 Task: Create a due date automation trigger when advanced on, on the monday of the week a card is due add dates due in in more than 1 days at 11:00 AM.
Action: Mouse moved to (1308, 110)
Screenshot: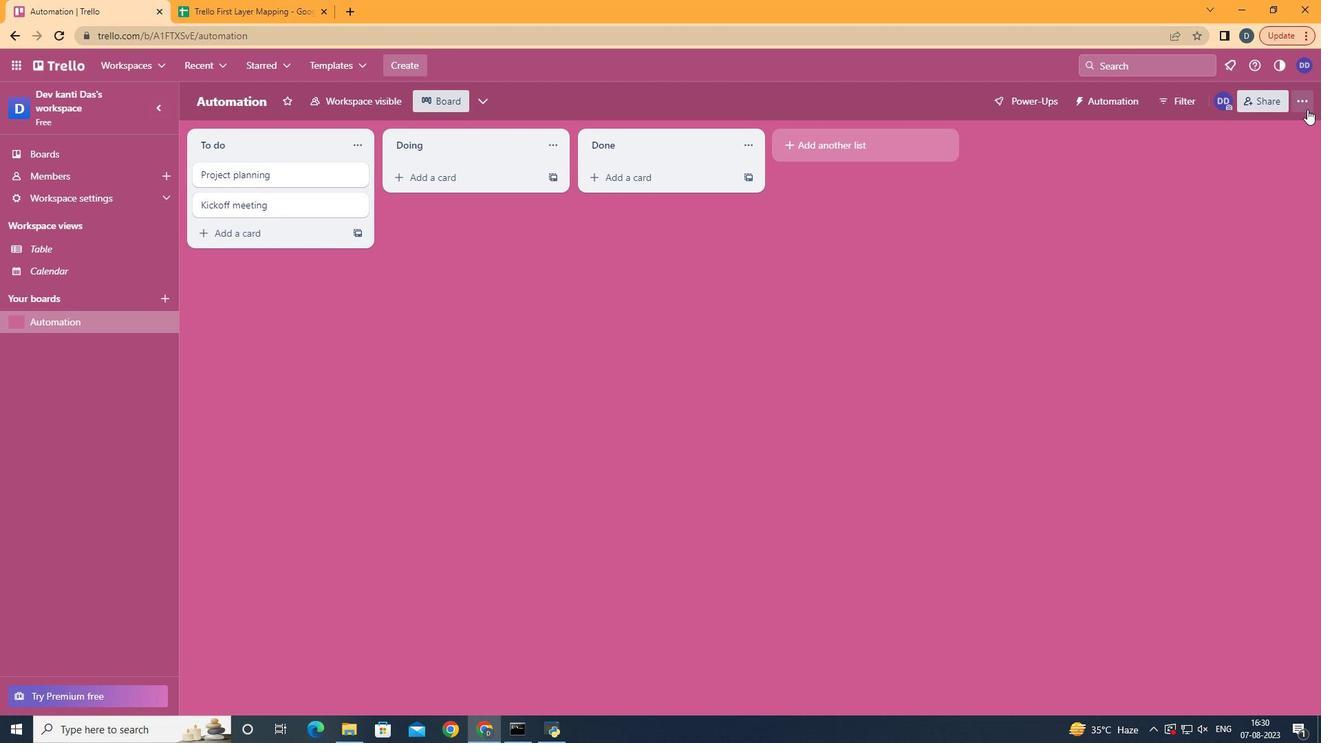 
Action: Mouse pressed left at (1308, 110)
Screenshot: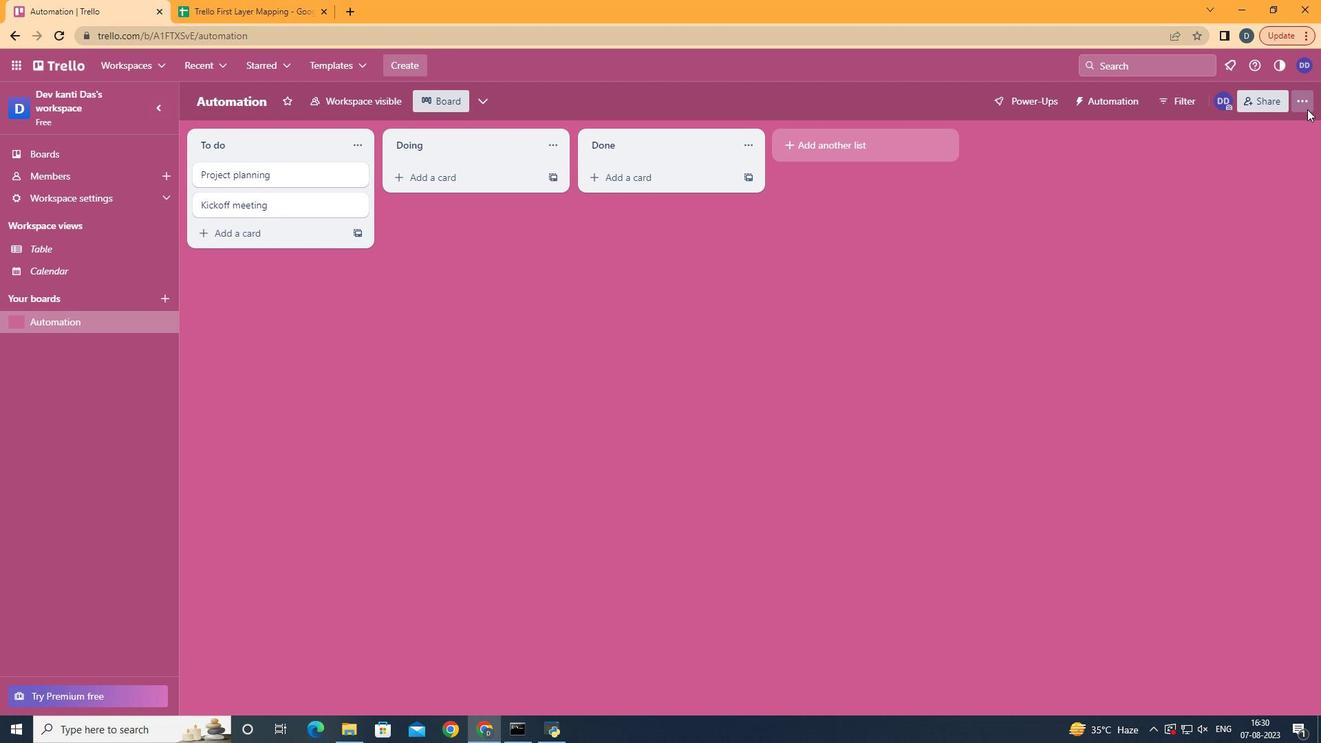 
Action: Mouse moved to (1150, 315)
Screenshot: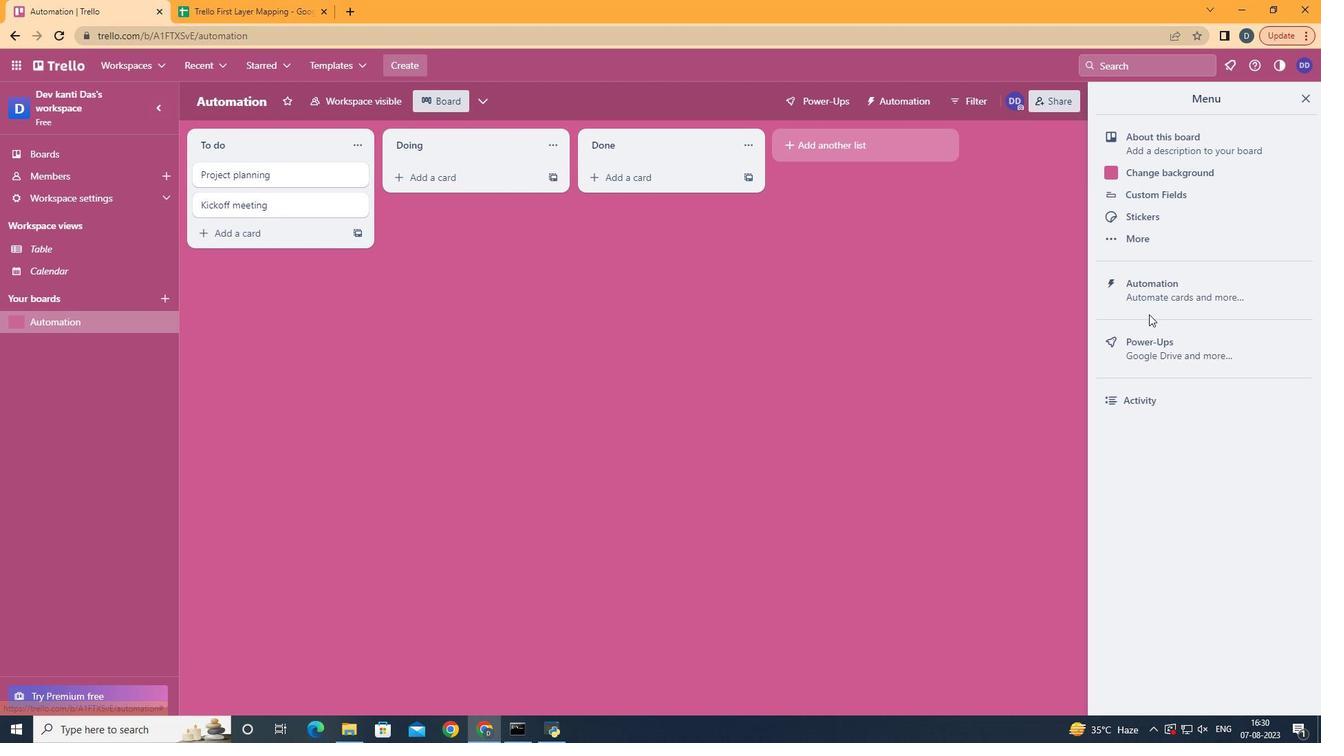
Action: Mouse pressed left at (1150, 315)
Screenshot: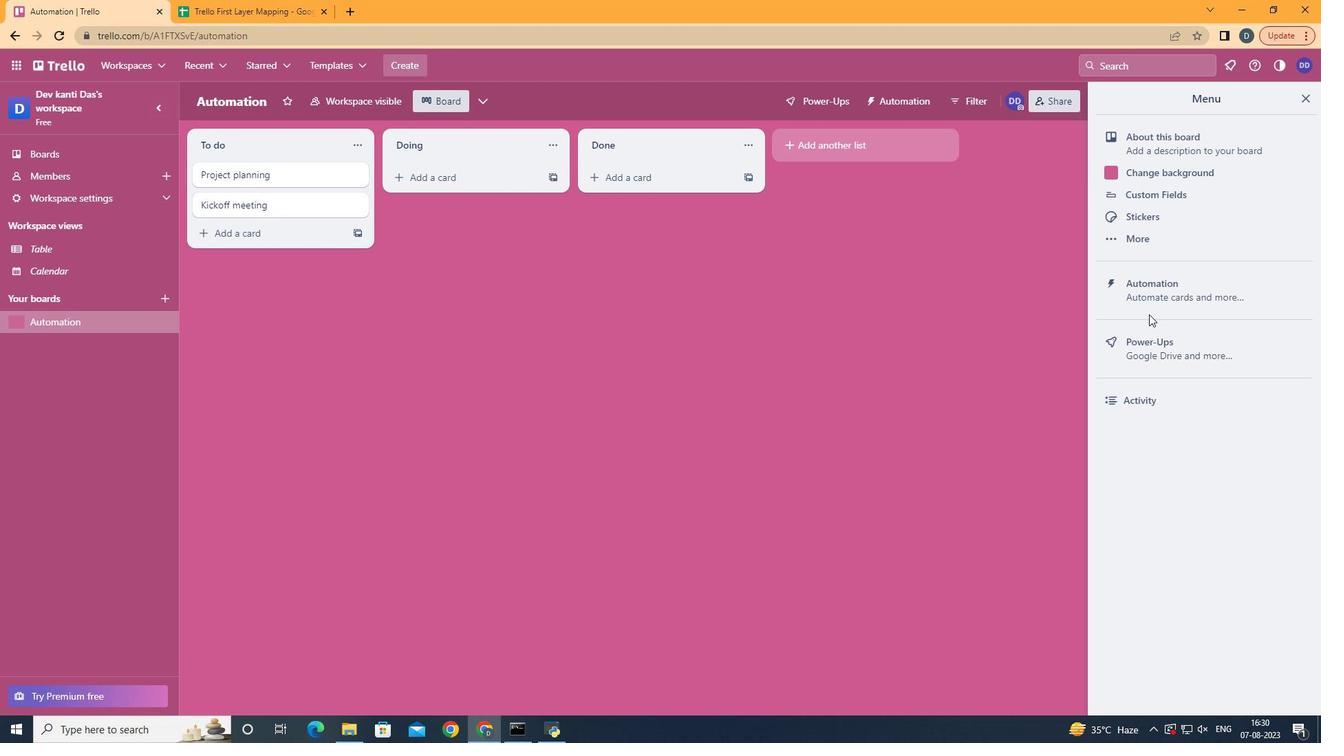 
Action: Mouse moved to (1163, 298)
Screenshot: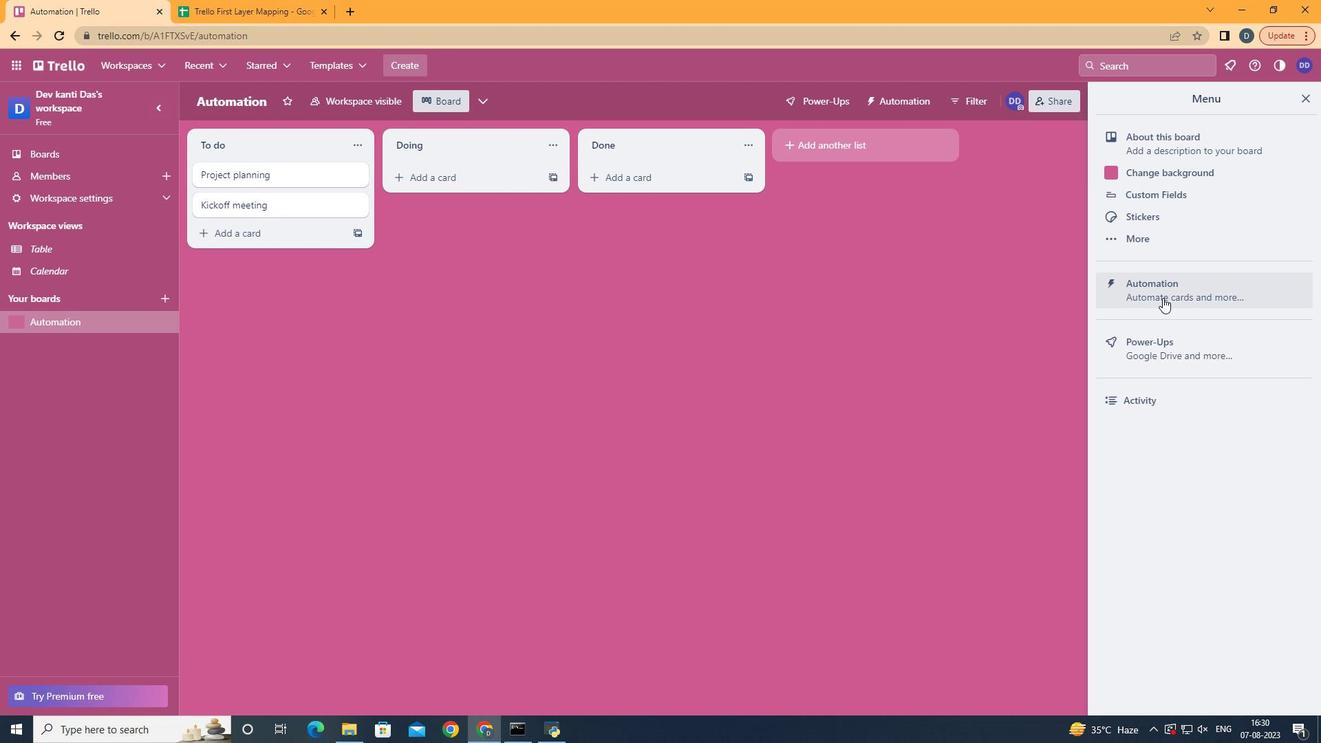 
Action: Mouse pressed left at (1163, 298)
Screenshot: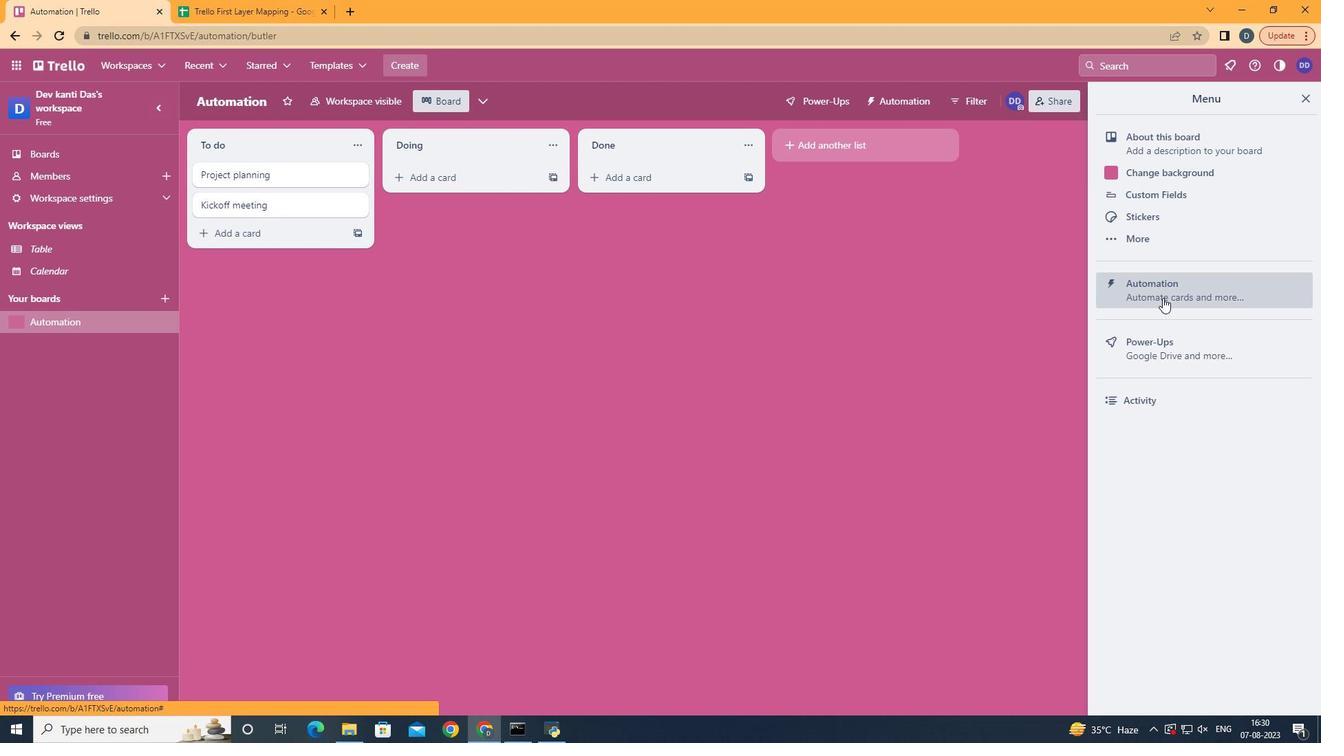 
Action: Mouse moved to (269, 280)
Screenshot: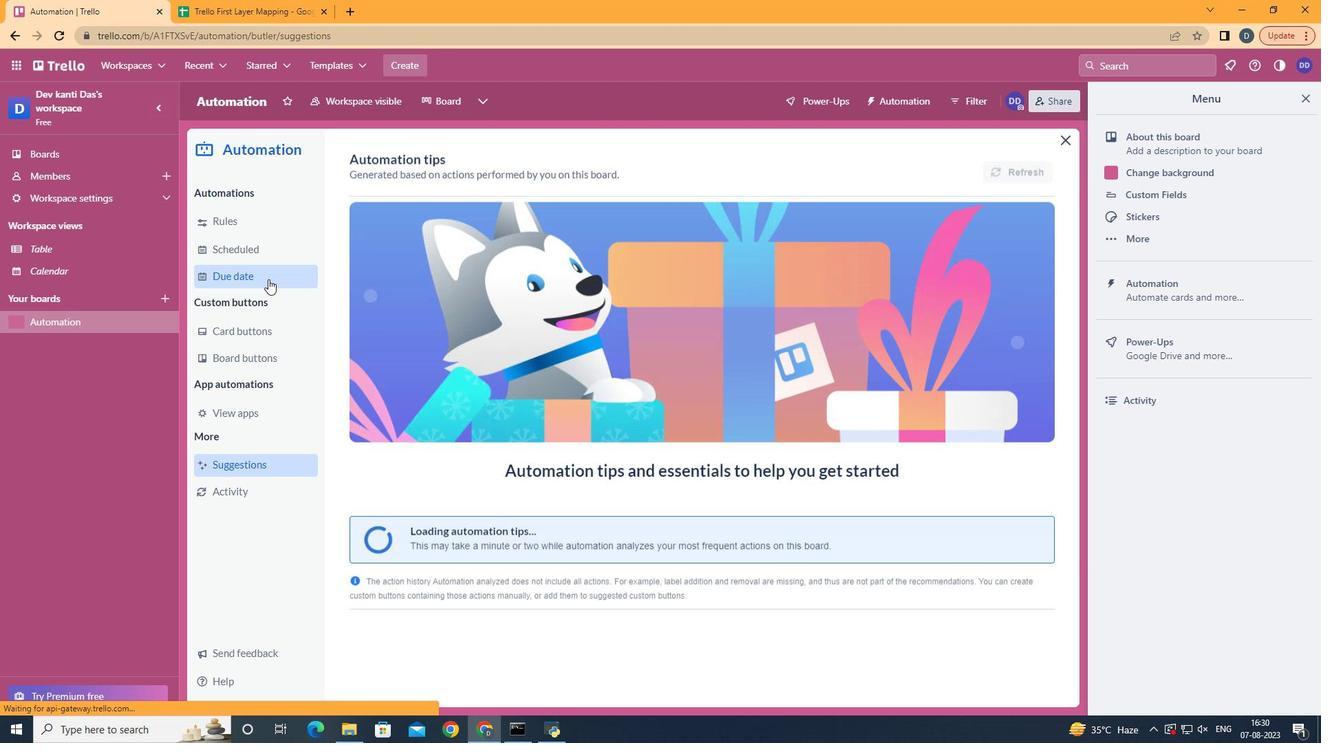 
Action: Mouse pressed left at (269, 280)
Screenshot: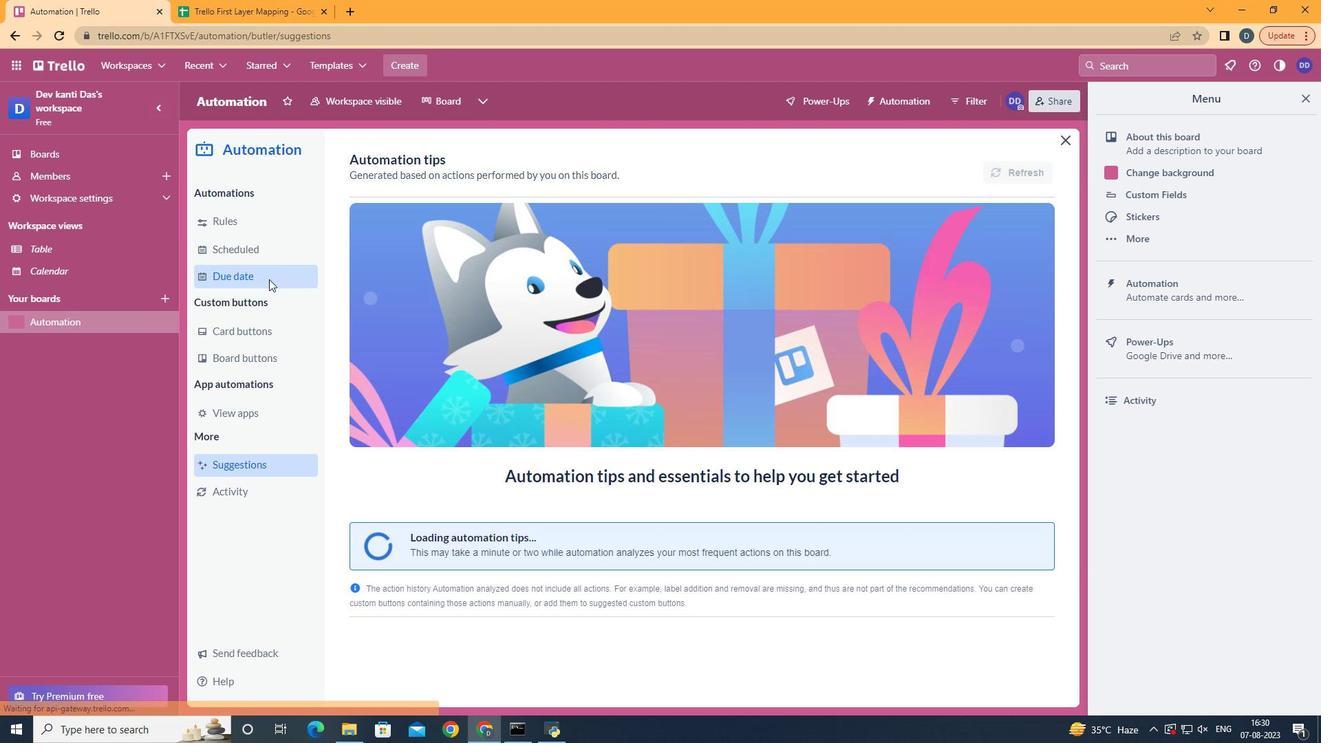 
Action: Mouse moved to (954, 163)
Screenshot: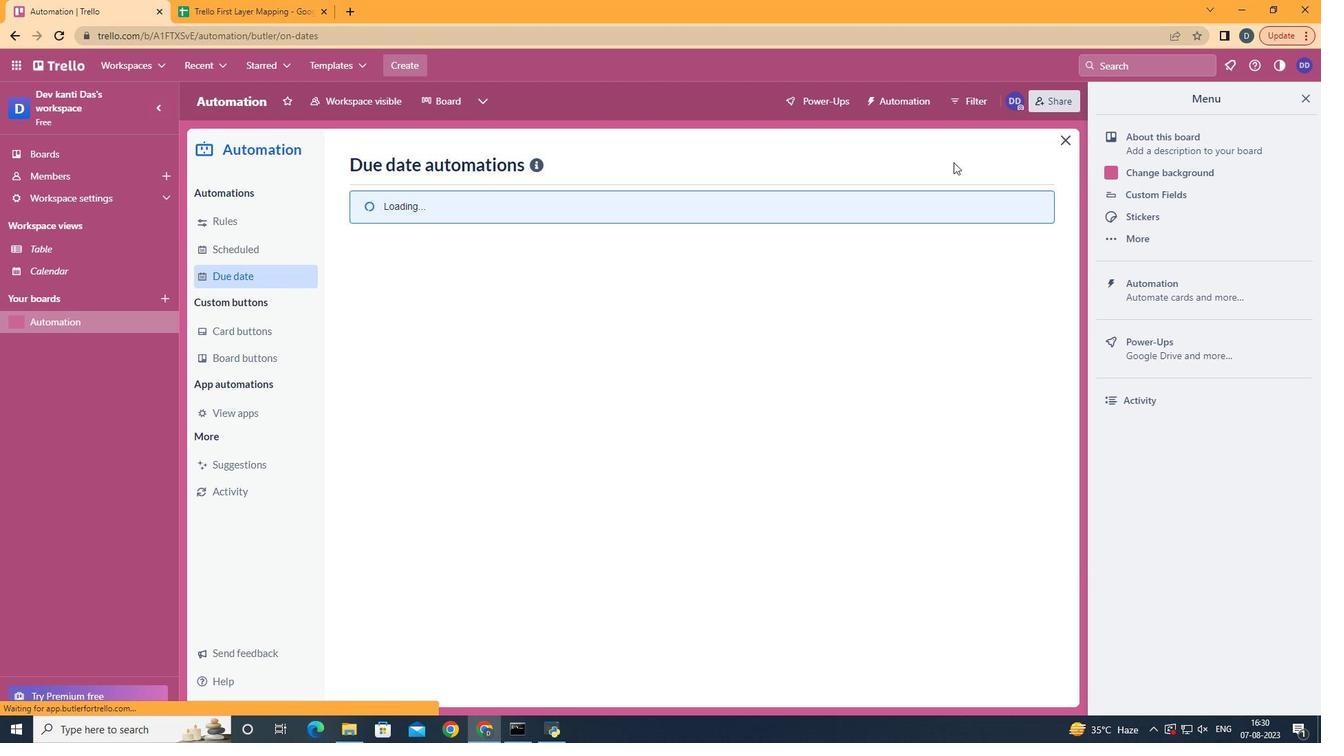 
Action: Mouse pressed left at (954, 163)
Screenshot: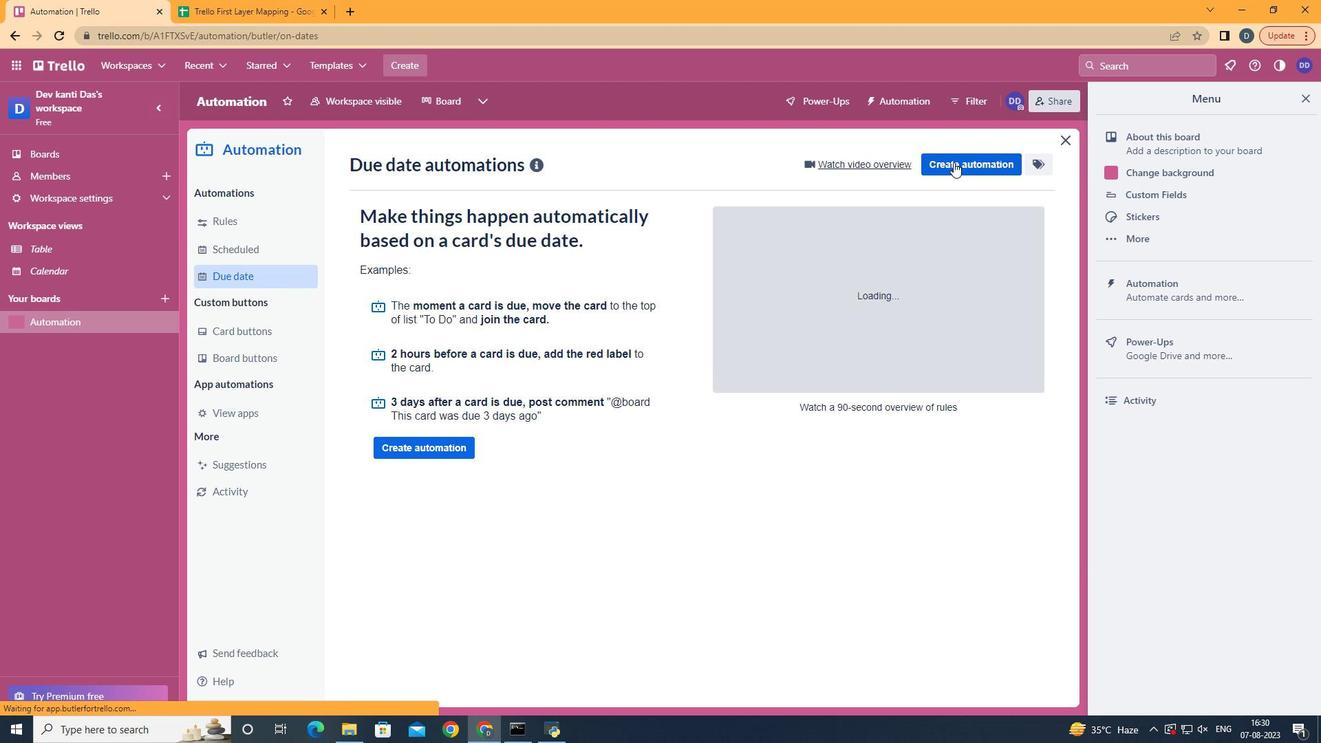 
Action: Mouse pressed left at (954, 163)
Screenshot: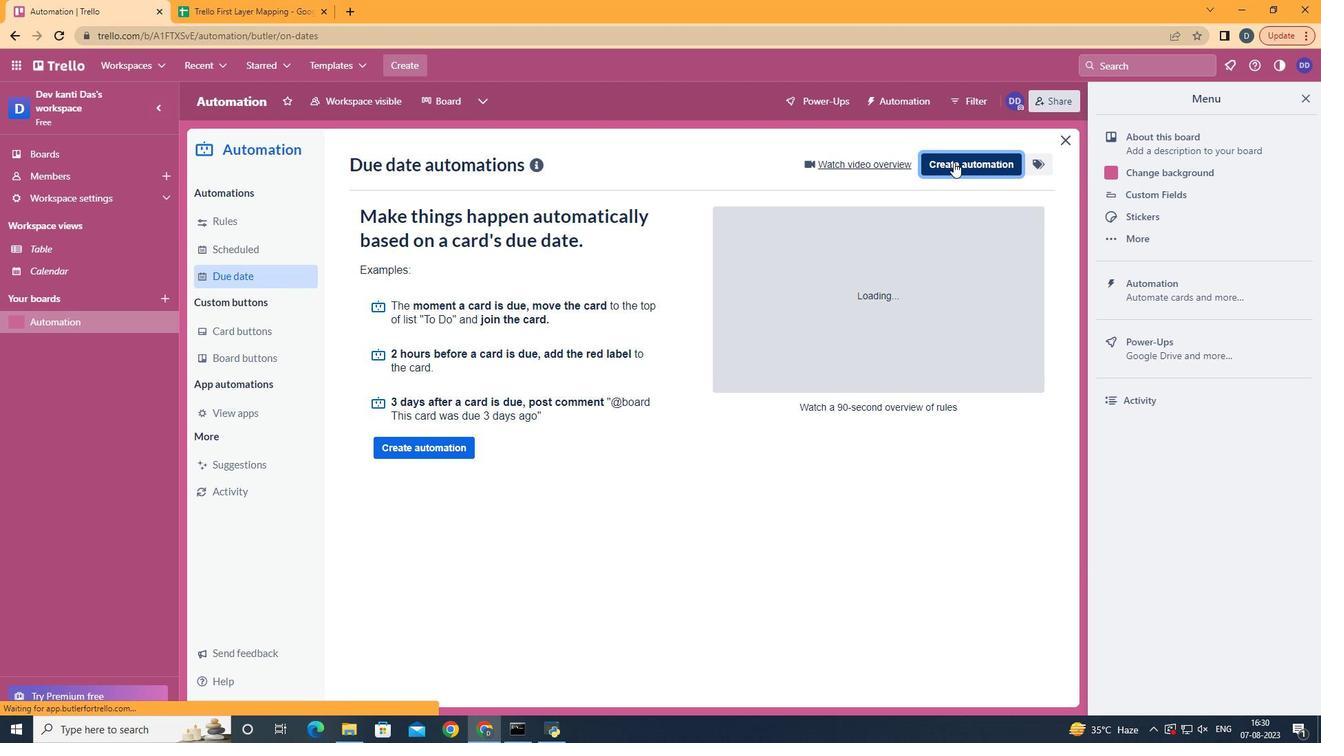 
Action: Mouse moved to (702, 303)
Screenshot: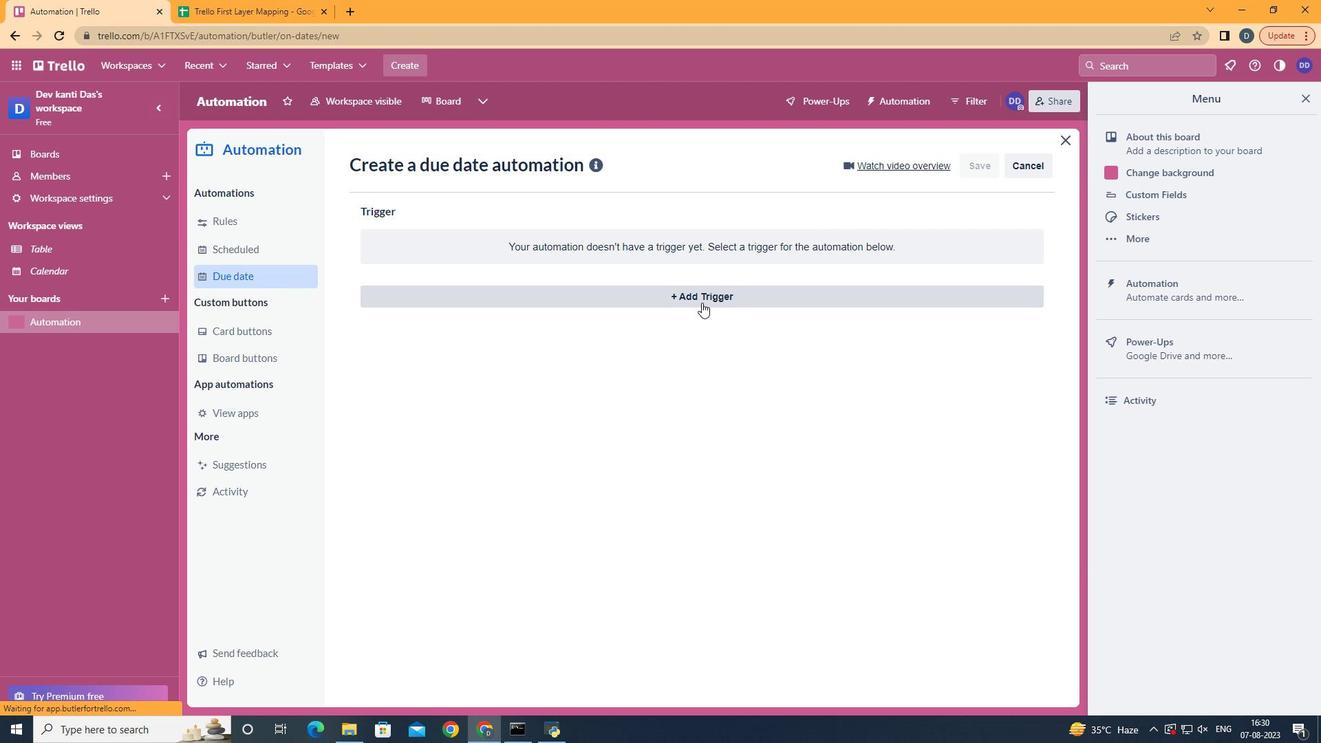 
Action: Mouse pressed left at (702, 303)
Screenshot: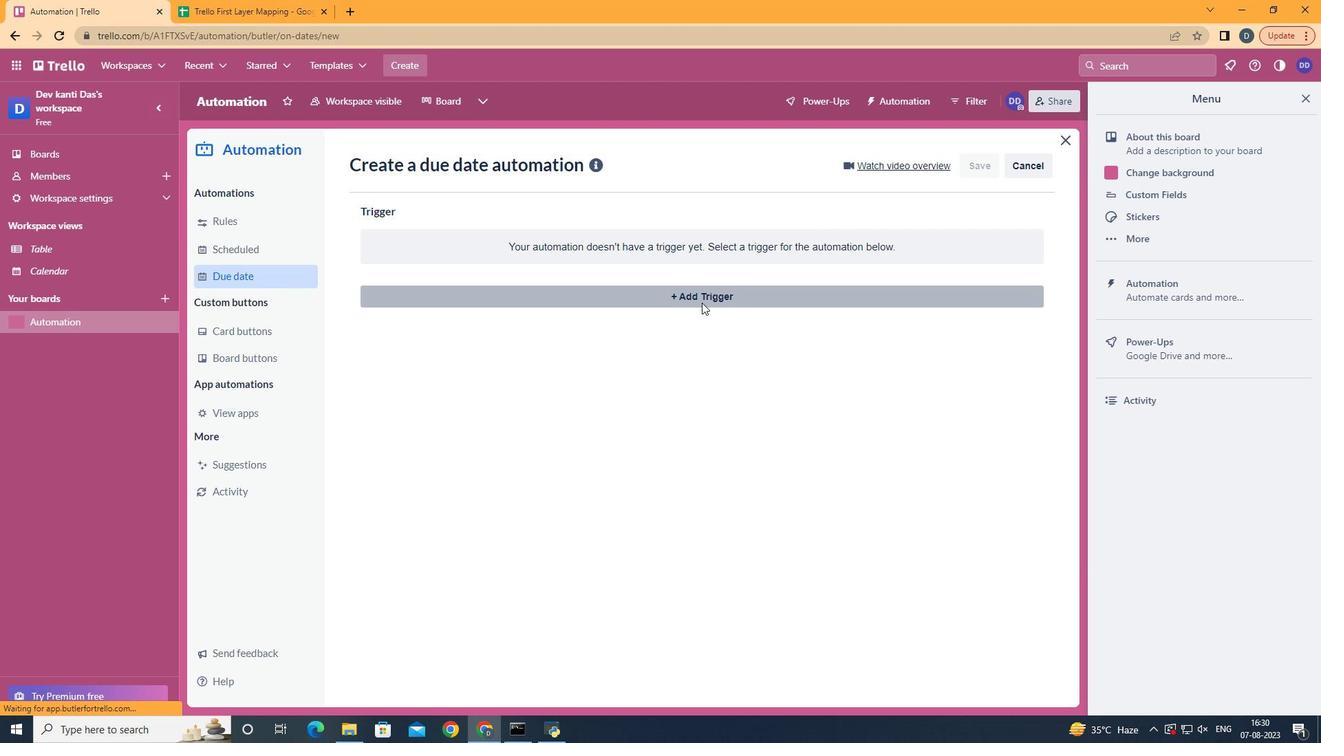 
Action: Mouse moved to (448, 362)
Screenshot: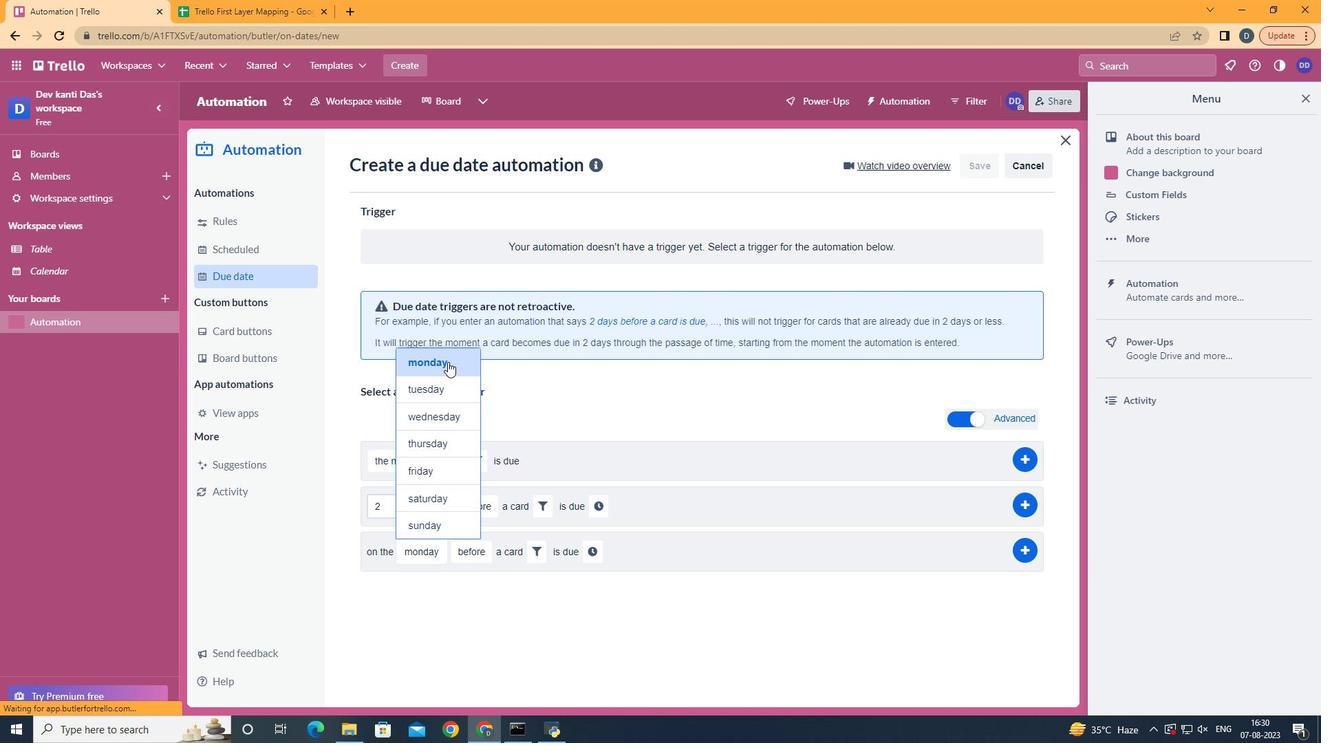 
Action: Mouse pressed left at (448, 362)
Screenshot: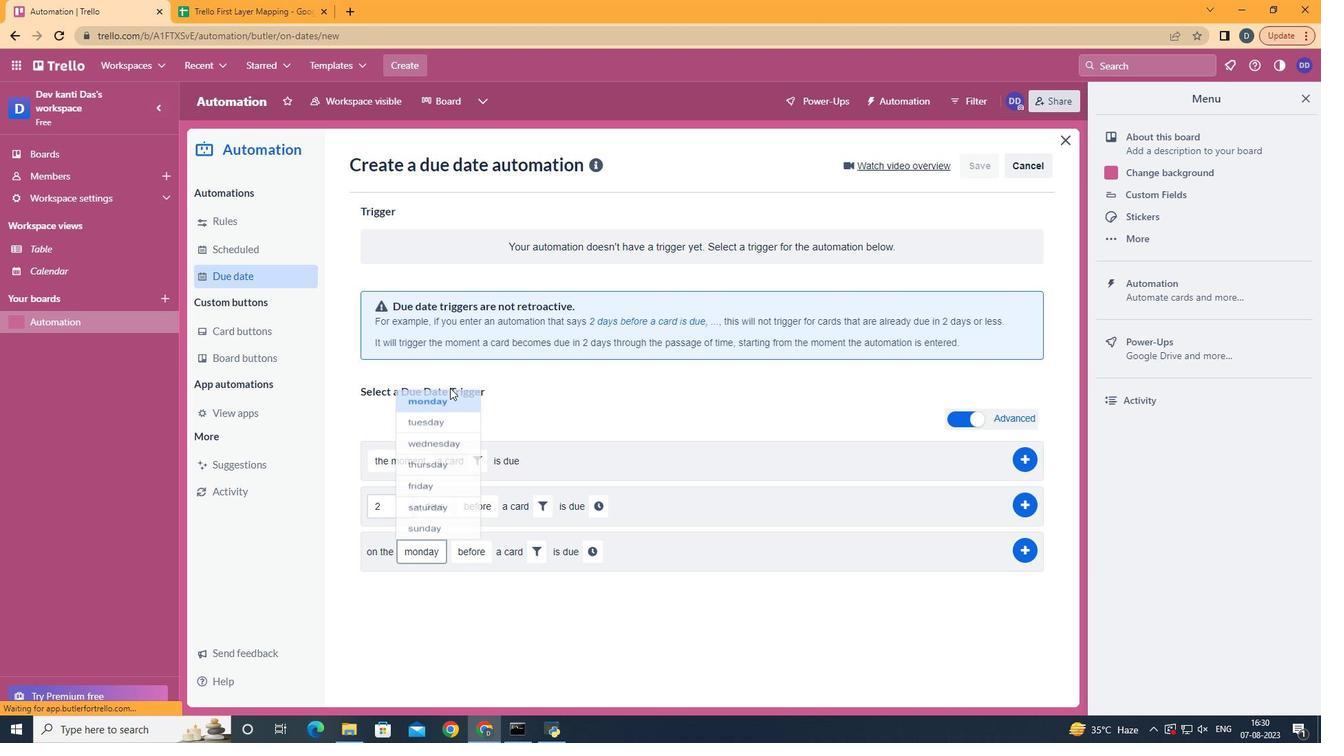 
Action: Mouse moved to (481, 638)
Screenshot: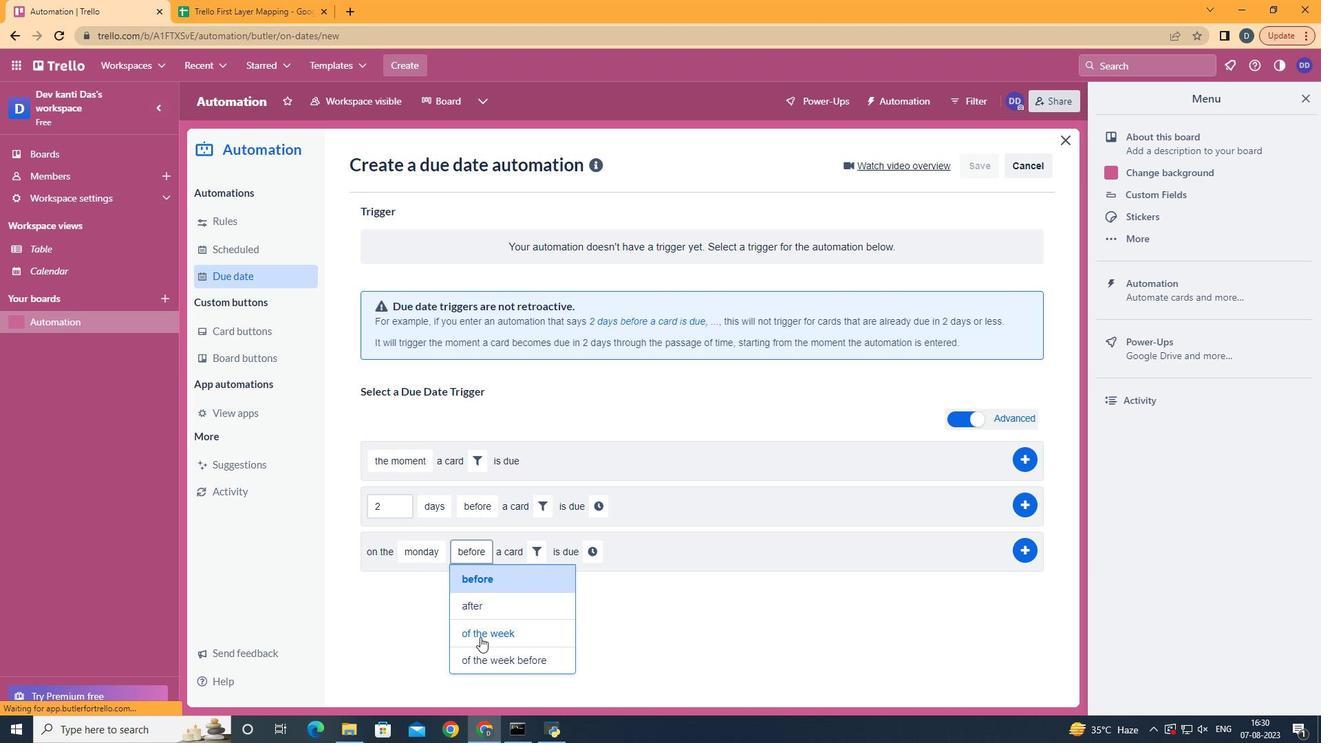 
Action: Mouse pressed left at (481, 638)
Screenshot: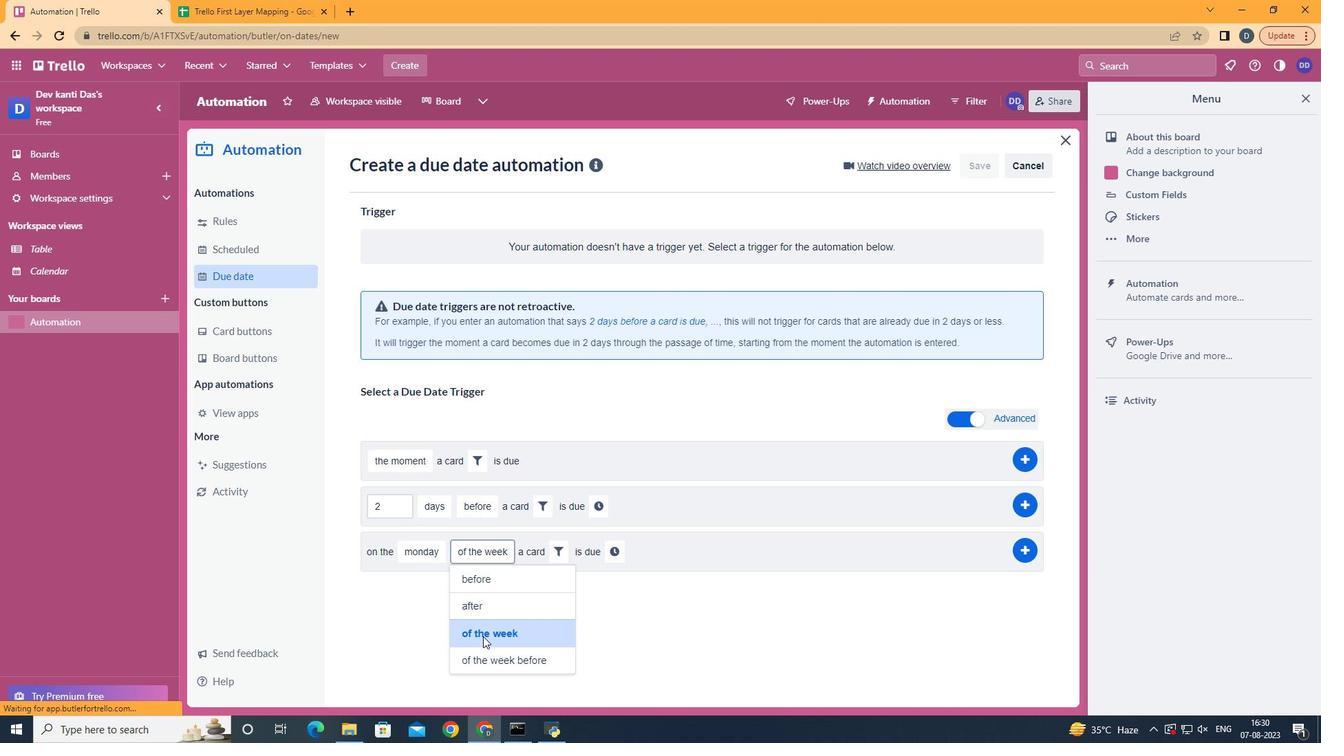 
Action: Mouse moved to (554, 554)
Screenshot: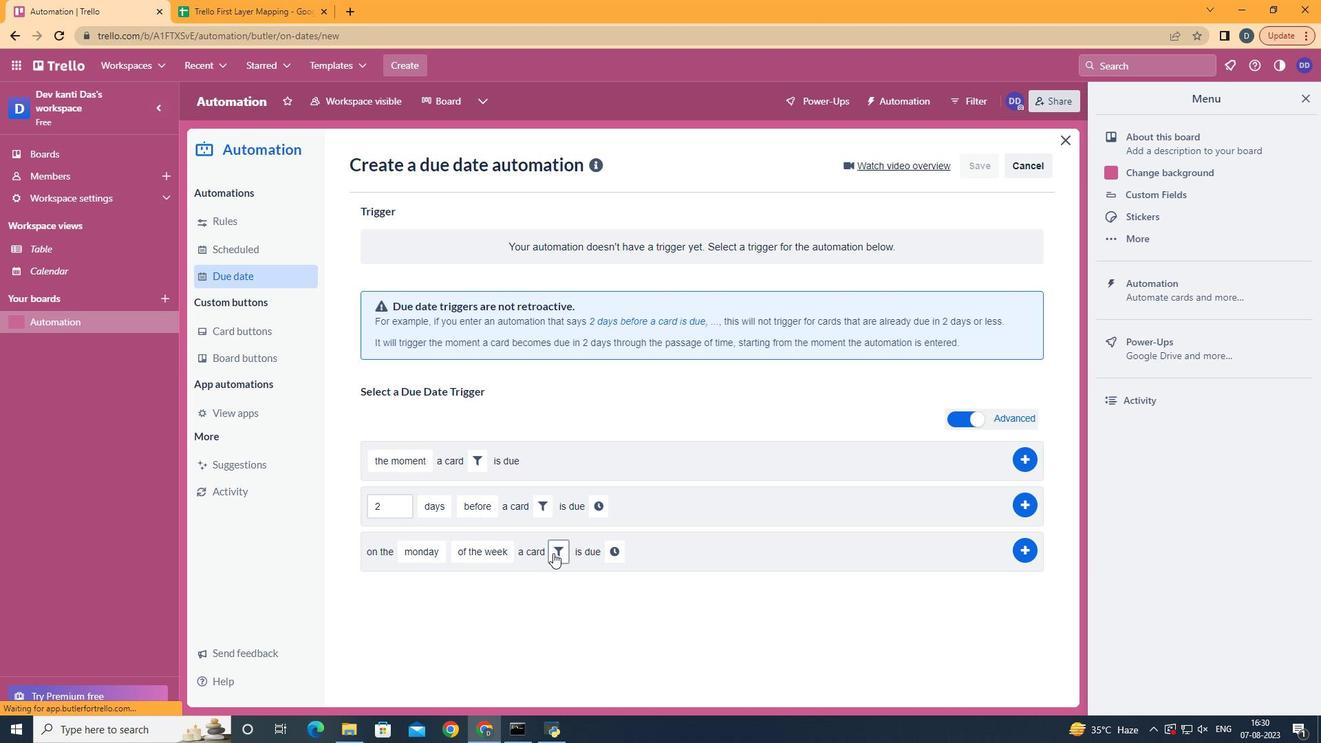 
Action: Mouse pressed left at (554, 554)
Screenshot: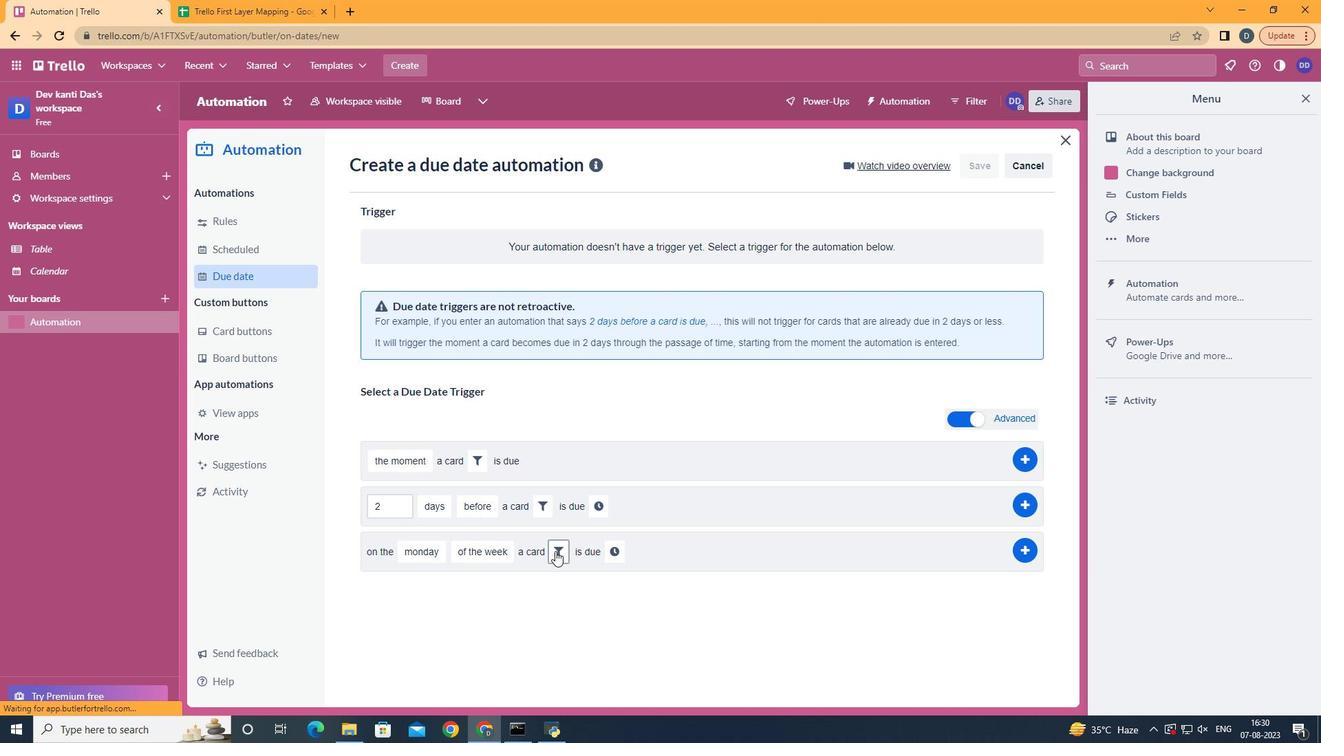 
Action: Mouse moved to (630, 598)
Screenshot: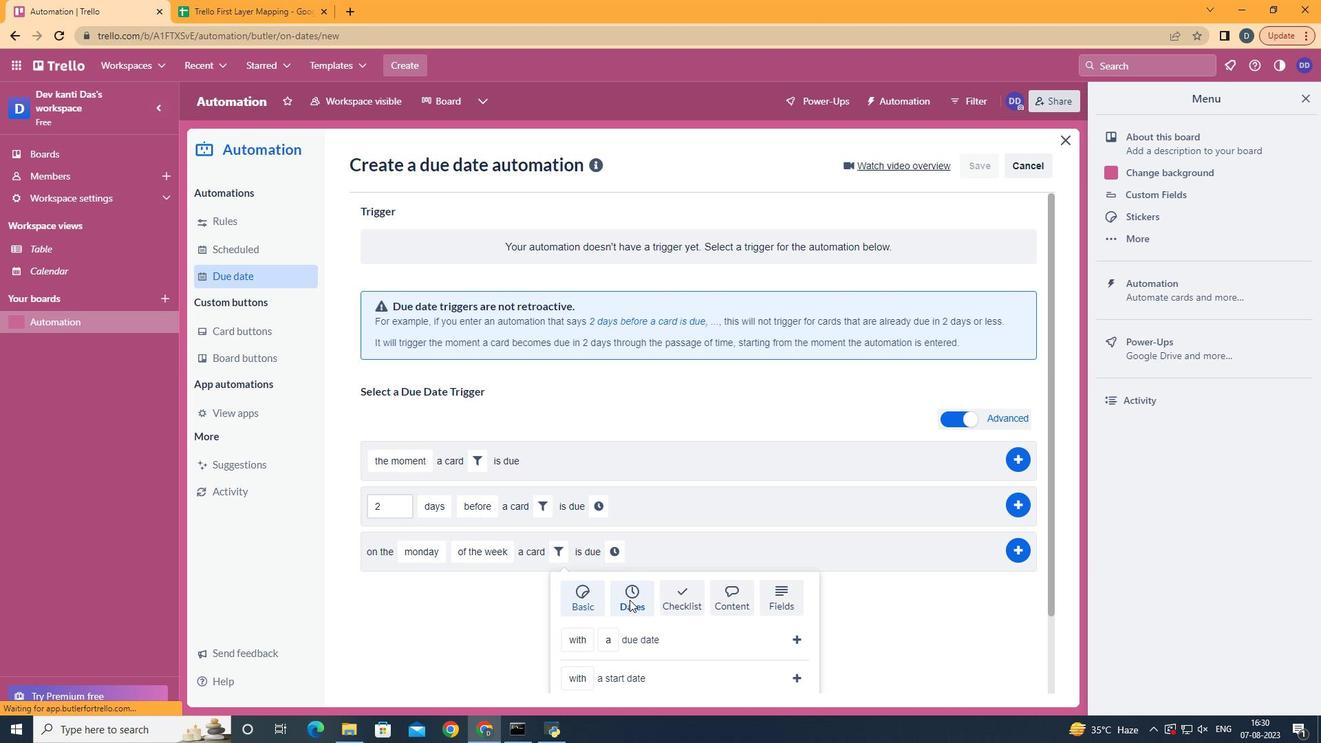 
Action: Mouse pressed left at (630, 598)
Screenshot: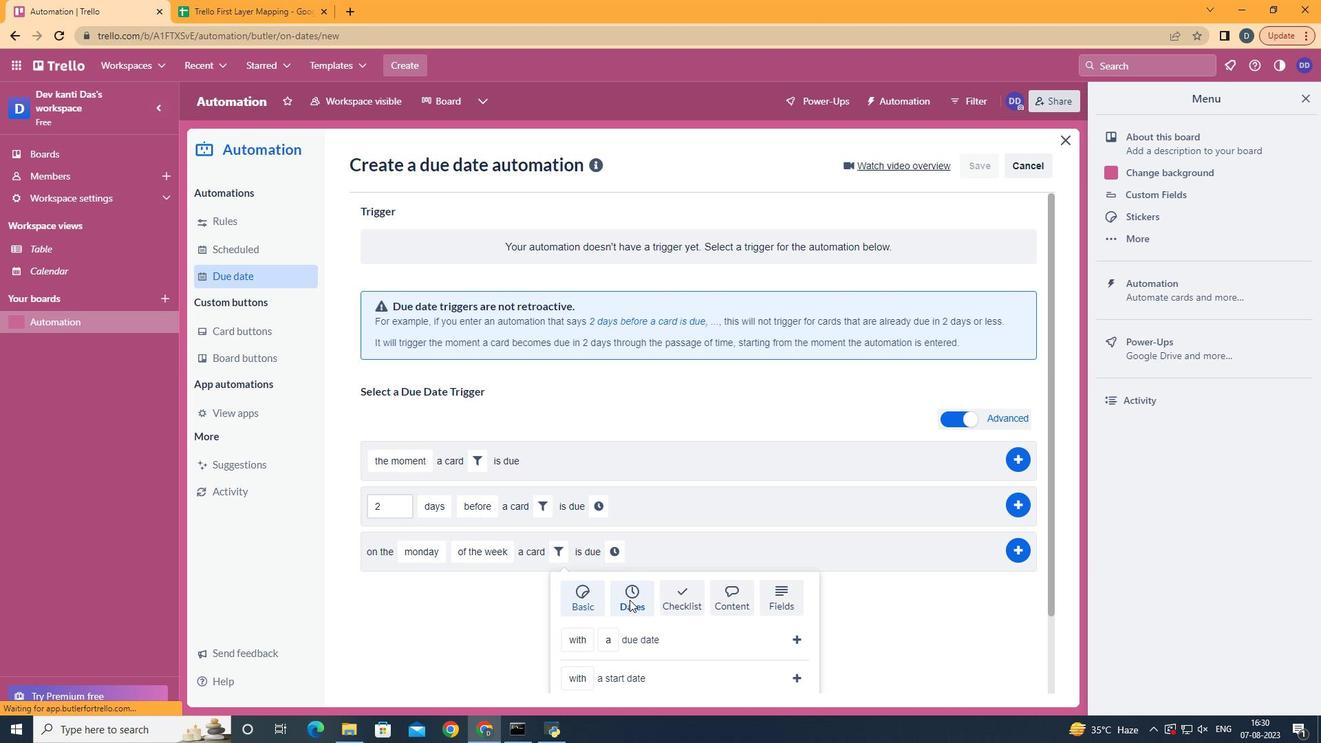 
Action: Mouse moved to (631, 600)
Screenshot: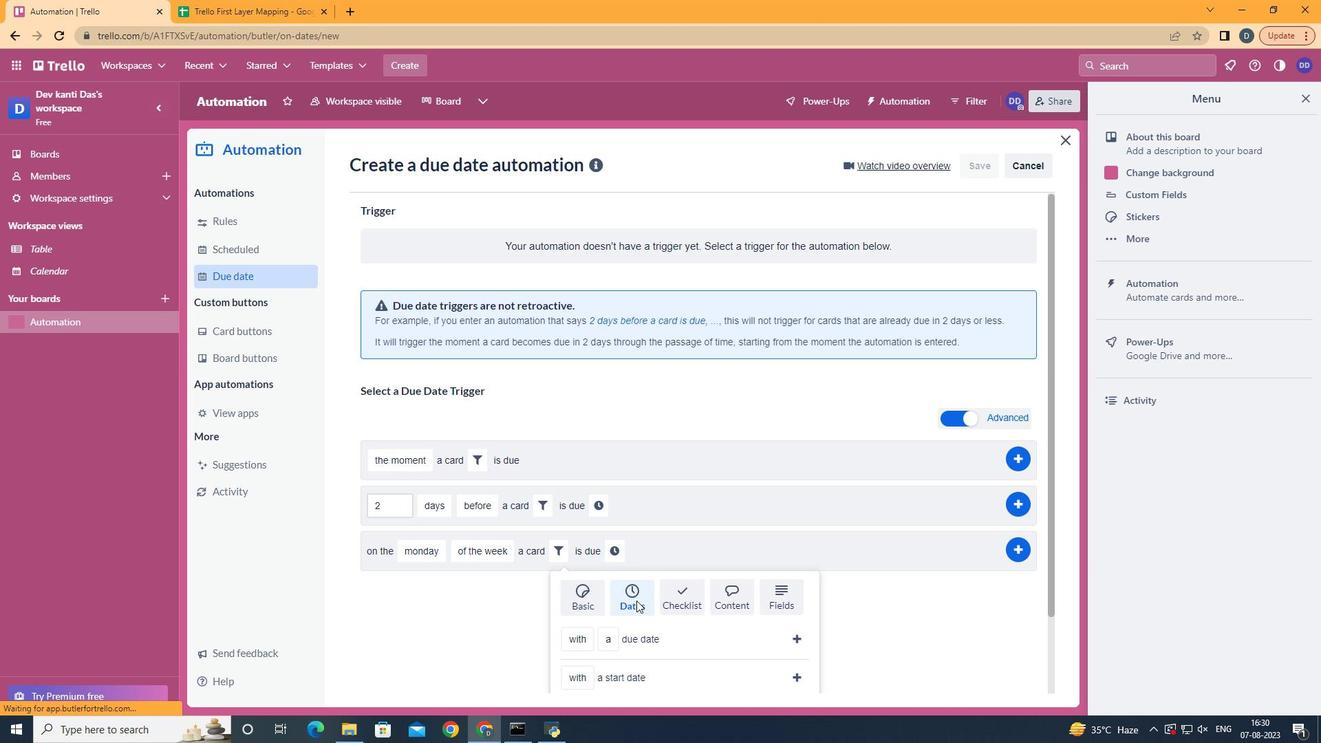 
Action: Mouse scrolled (631, 600) with delta (0, 0)
Screenshot: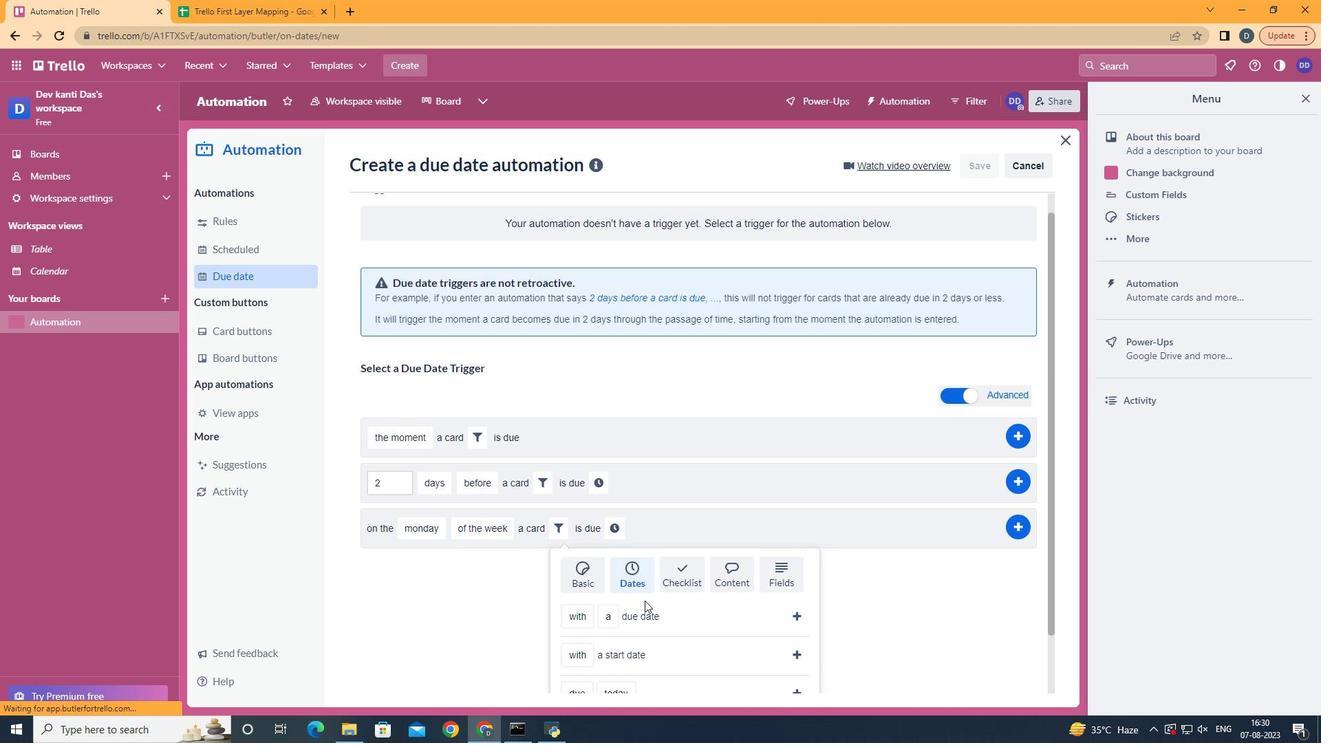 
Action: Mouse scrolled (631, 600) with delta (0, 0)
Screenshot: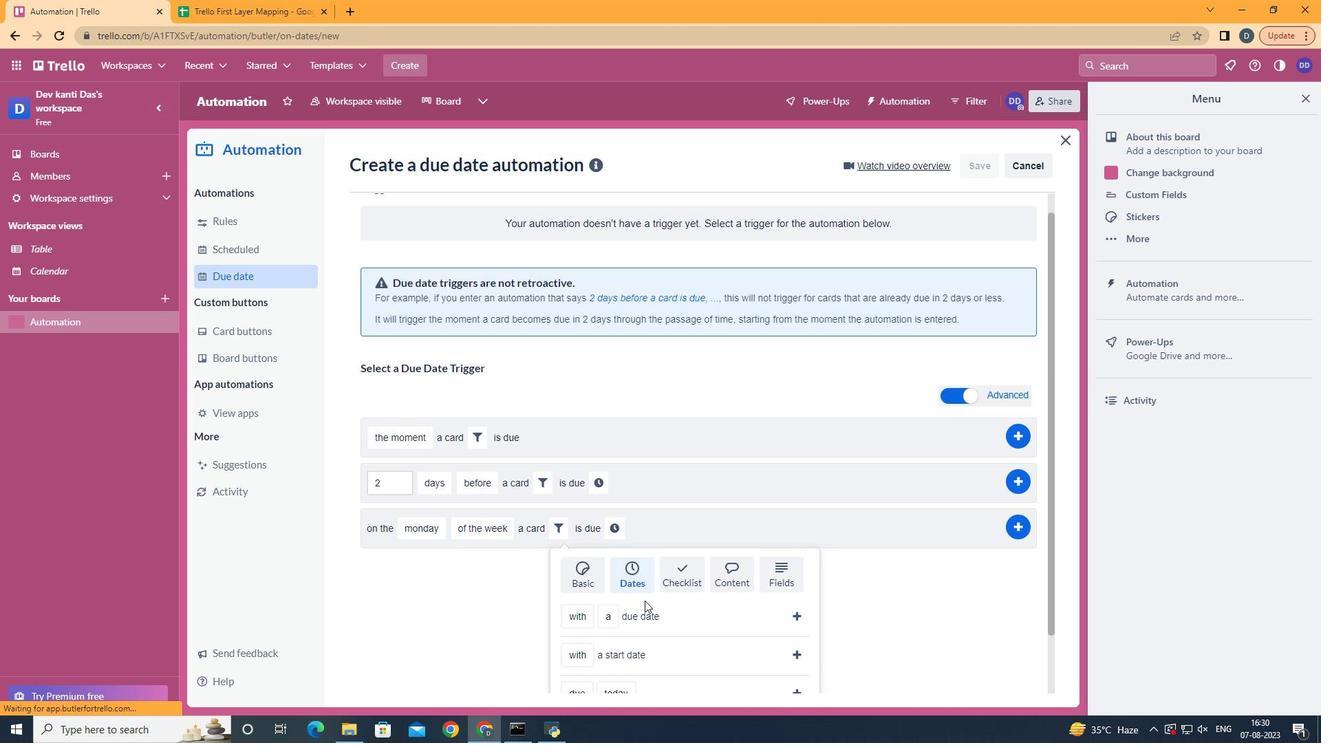 
Action: Mouse moved to (638, 601)
Screenshot: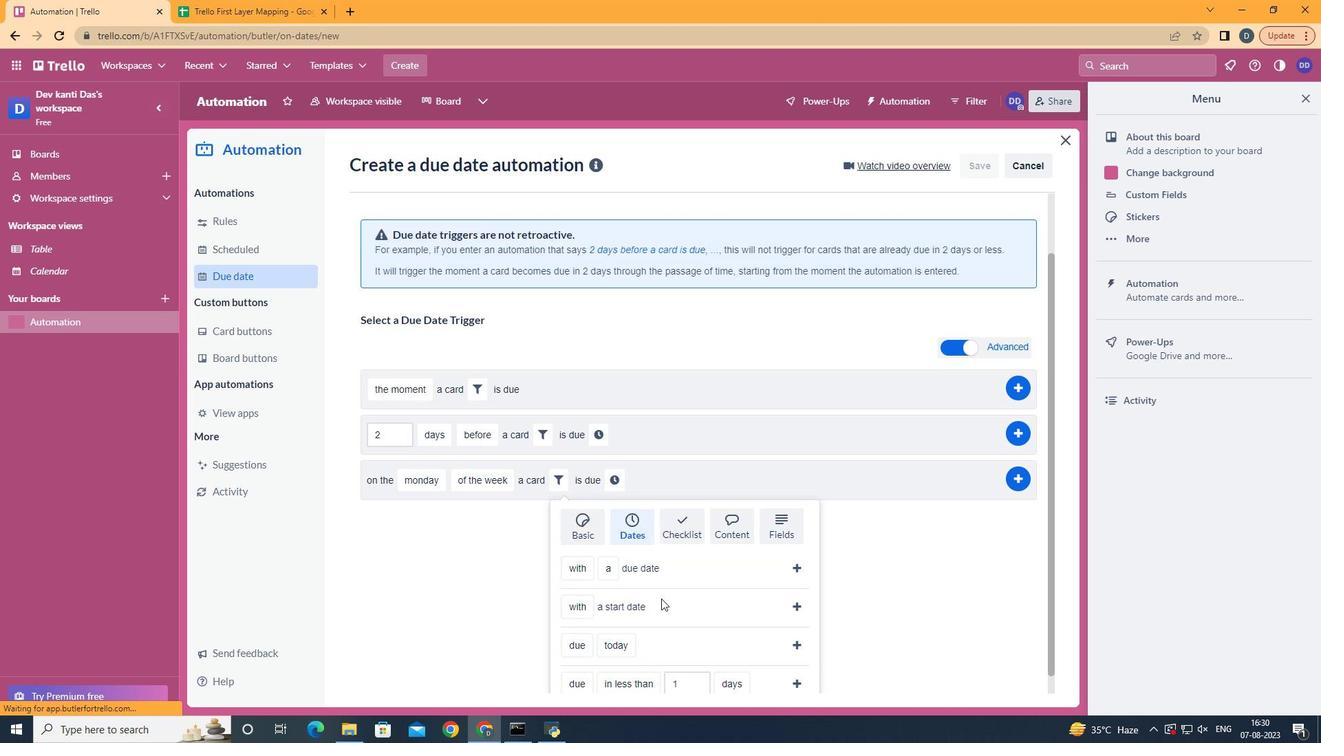 
Action: Mouse scrolled (638, 600) with delta (0, 0)
Screenshot: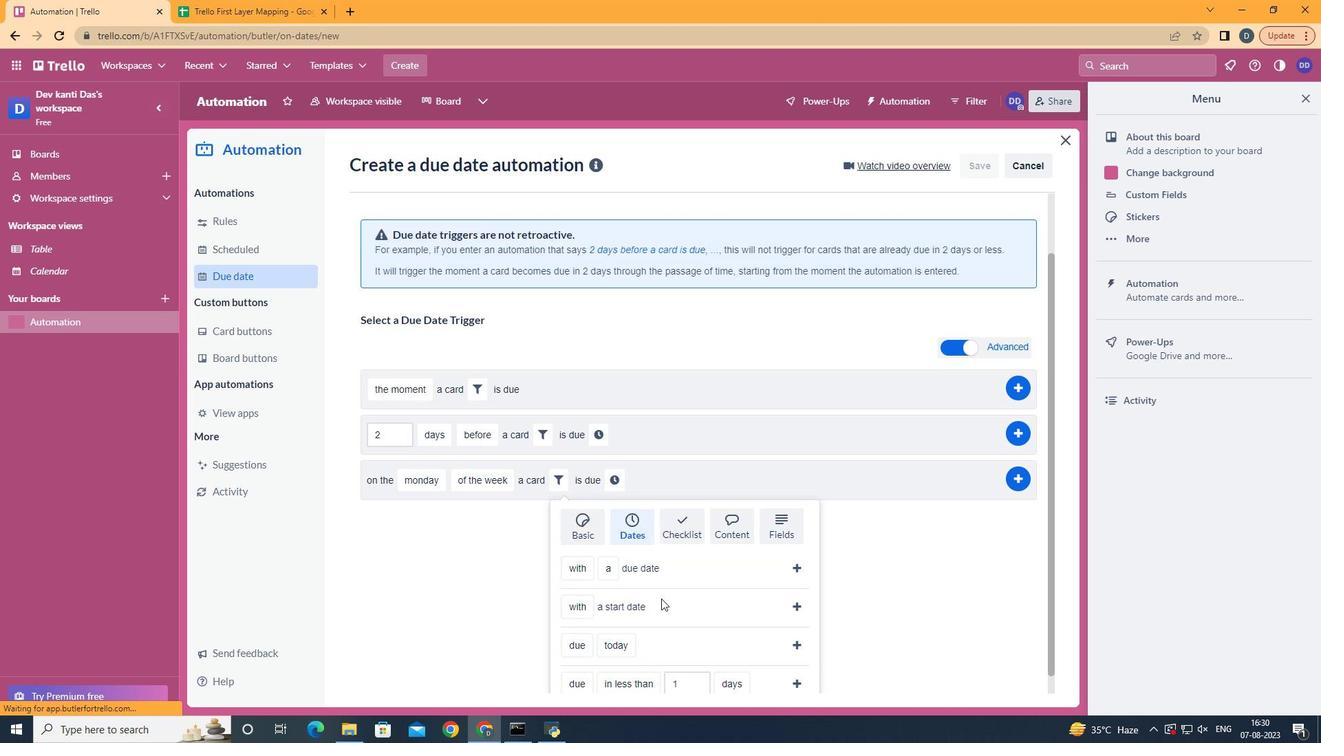 
Action: Mouse moved to (605, 609)
Screenshot: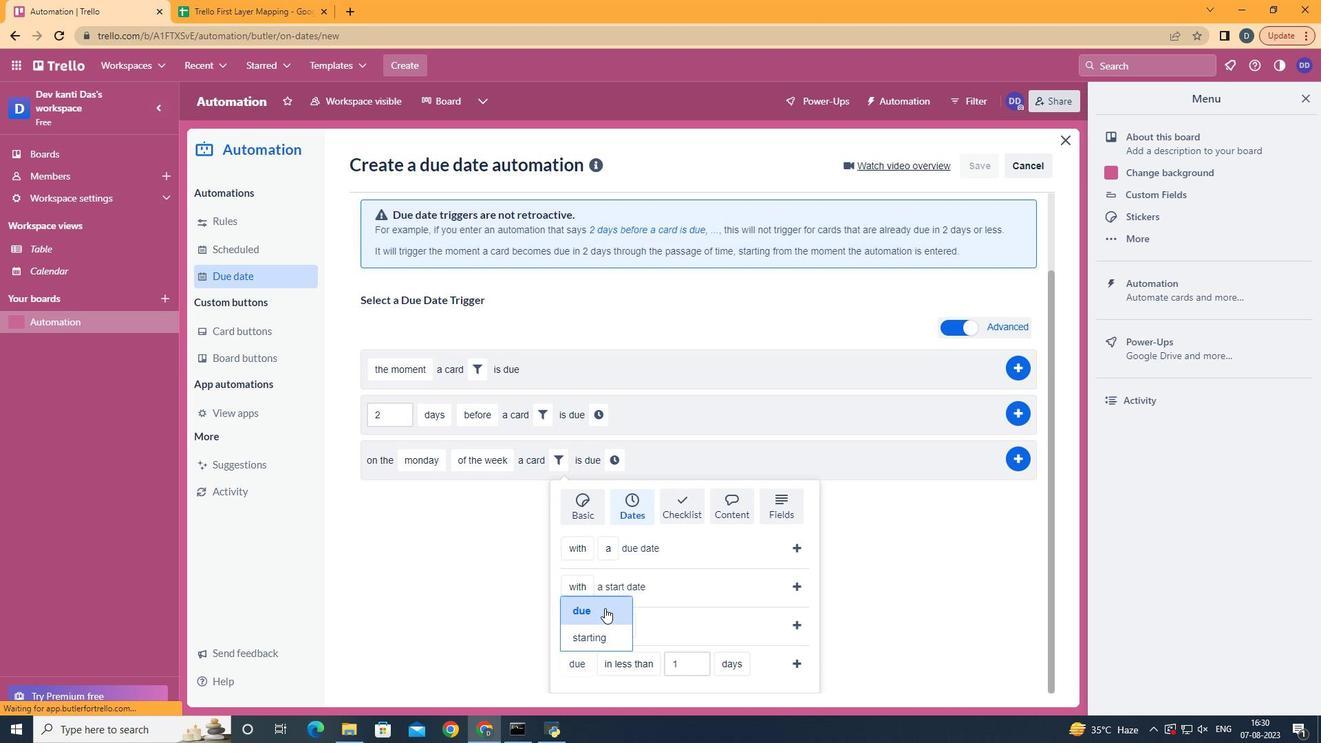 
Action: Mouse pressed left at (605, 609)
Screenshot: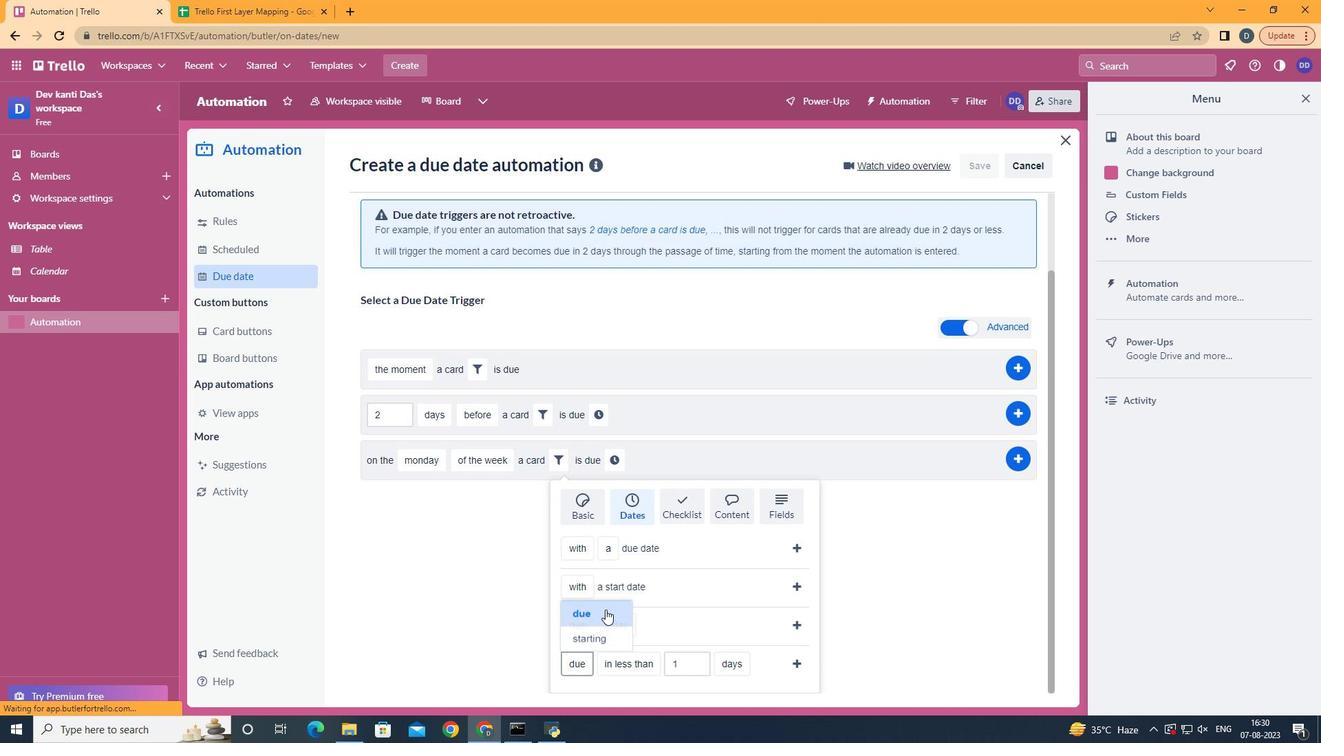 
Action: Mouse moved to (650, 580)
Screenshot: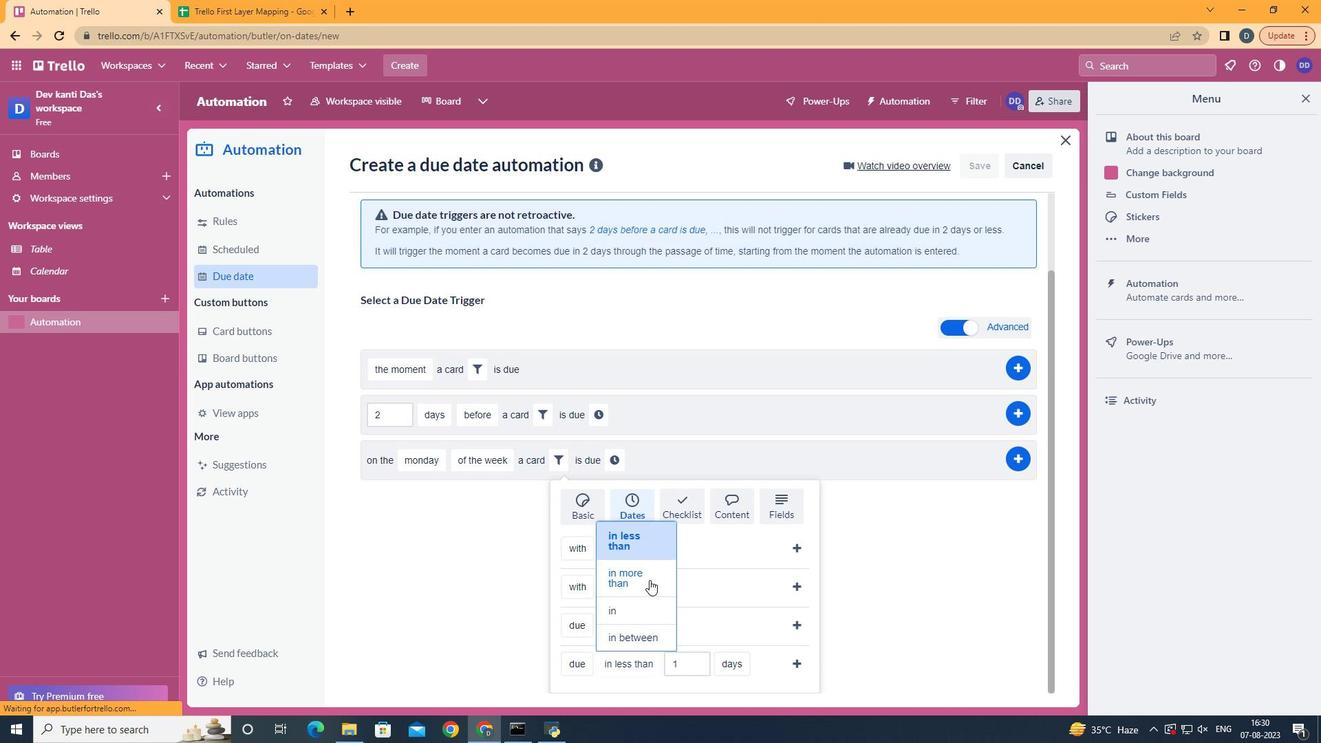 
Action: Mouse pressed left at (650, 580)
Screenshot: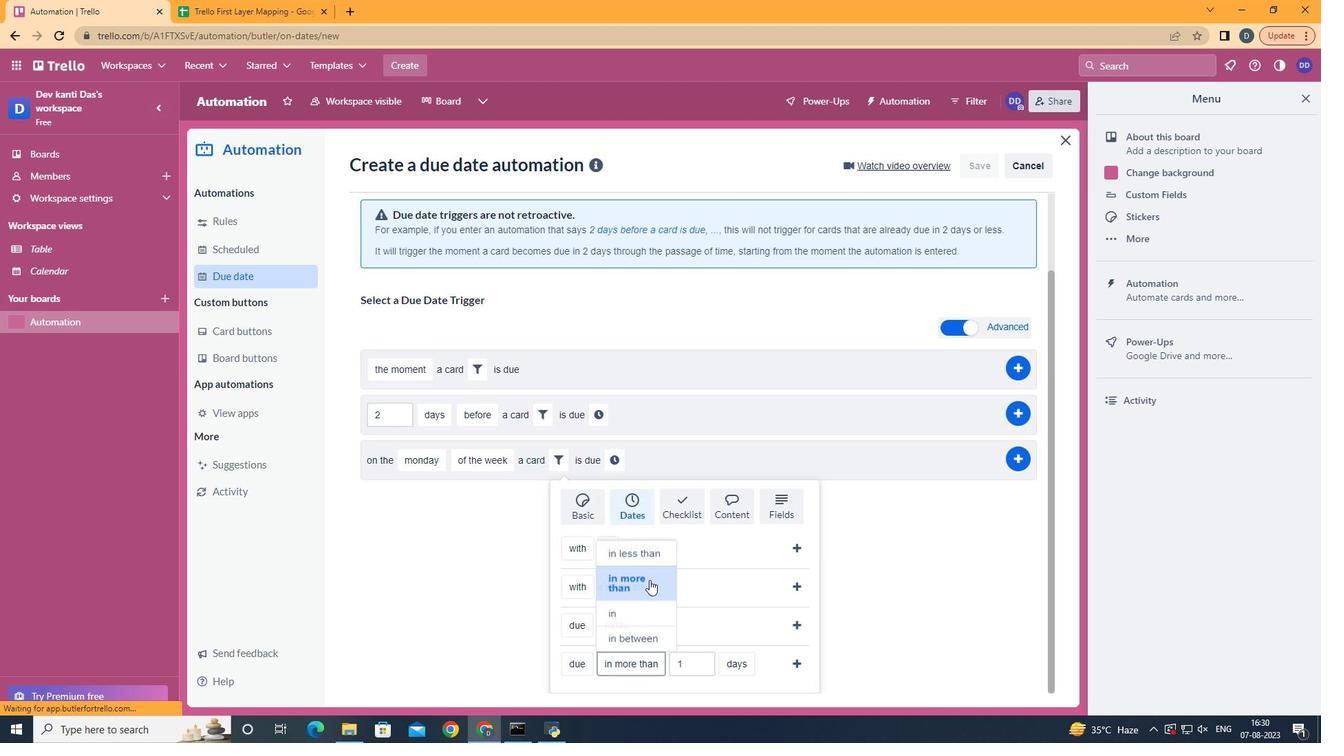 
Action: Mouse moved to (749, 612)
Screenshot: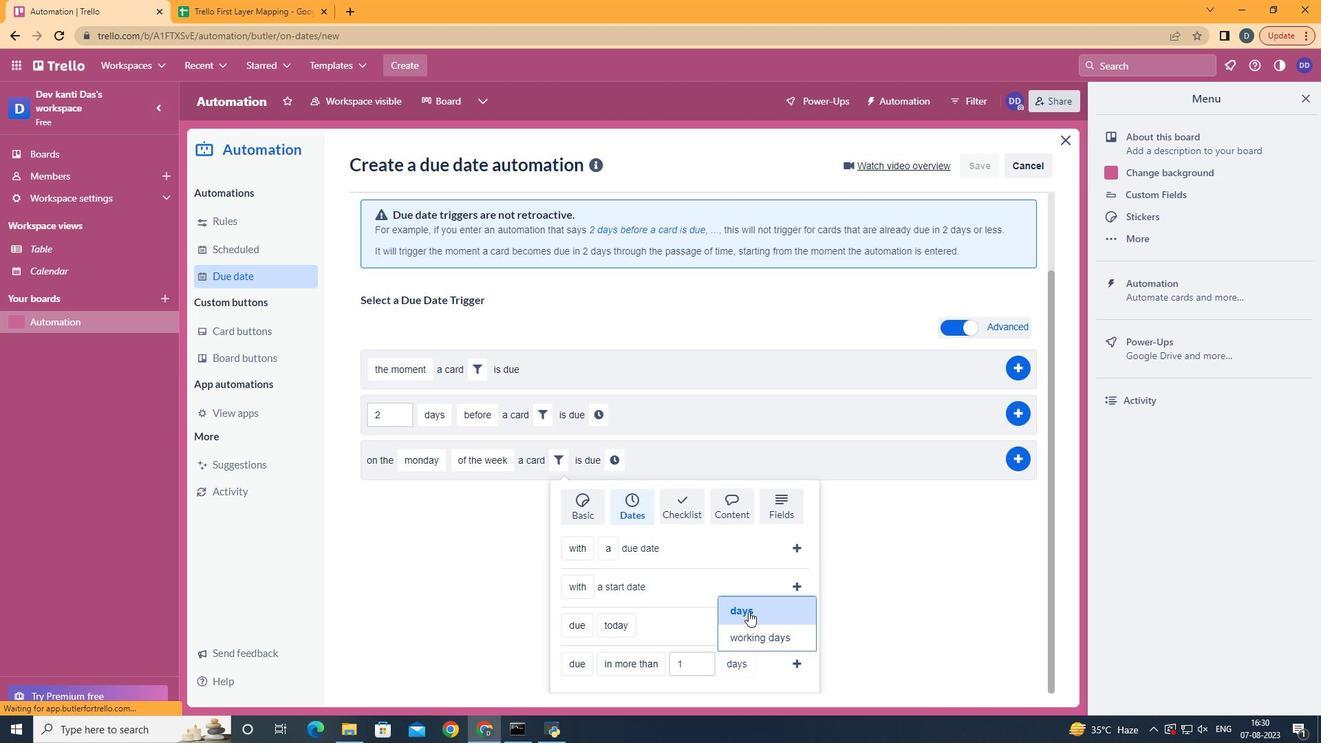 
Action: Mouse pressed left at (749, 612)
Screenshot: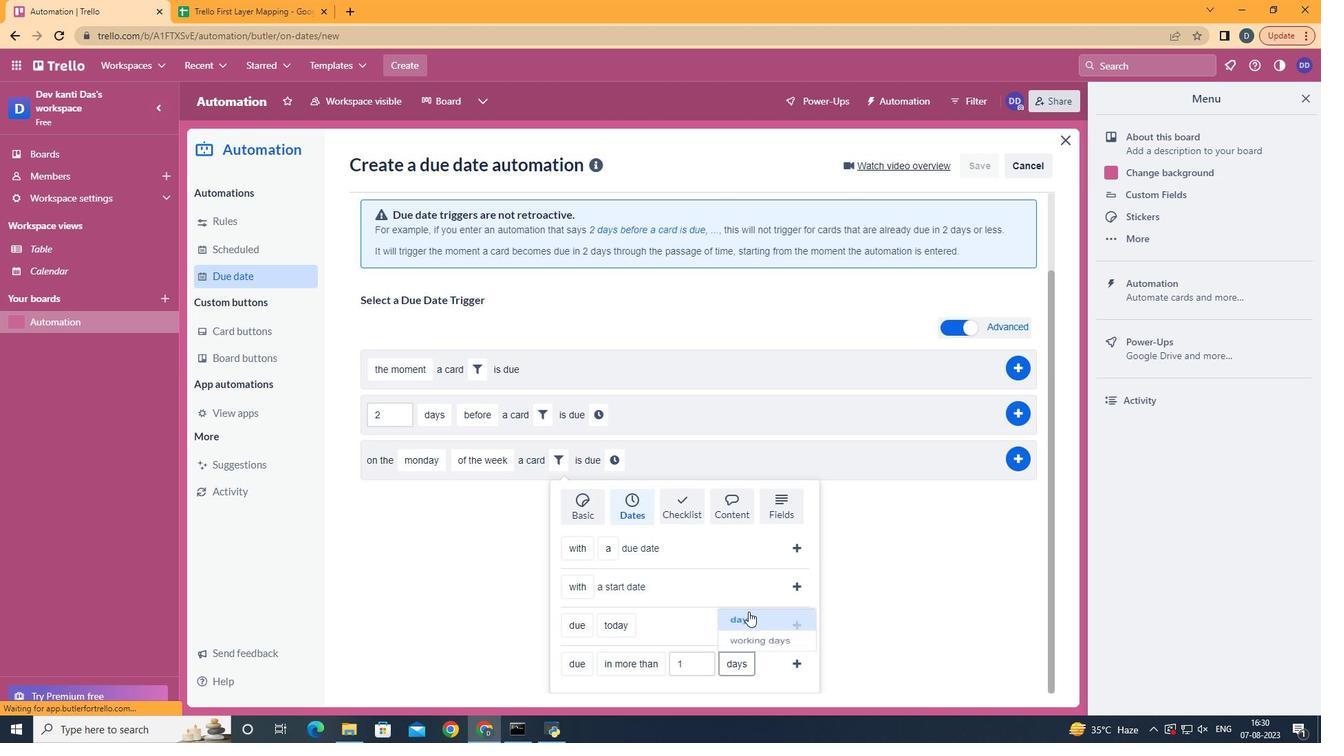 
Action: Mouse moved to (797, 662)
Screenshot: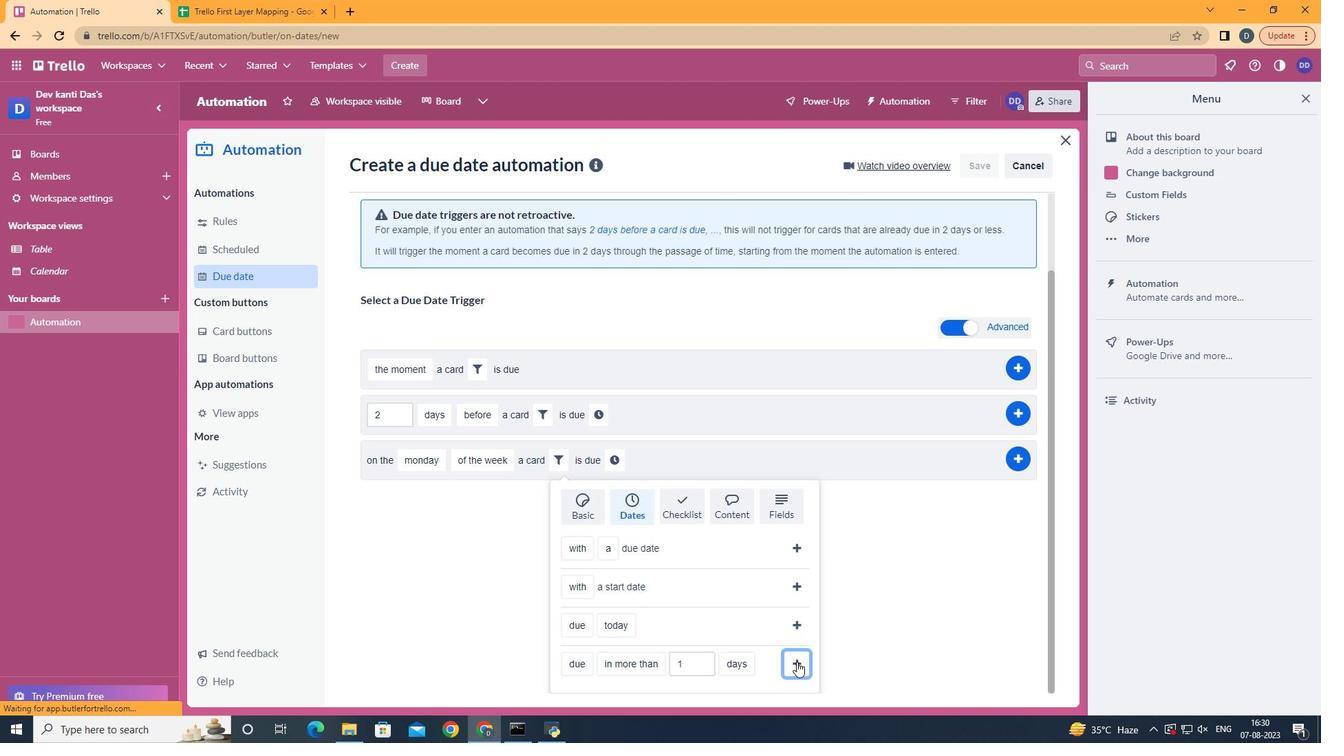 
Action: Mouse pressed left at (797, 662)
Screenshot: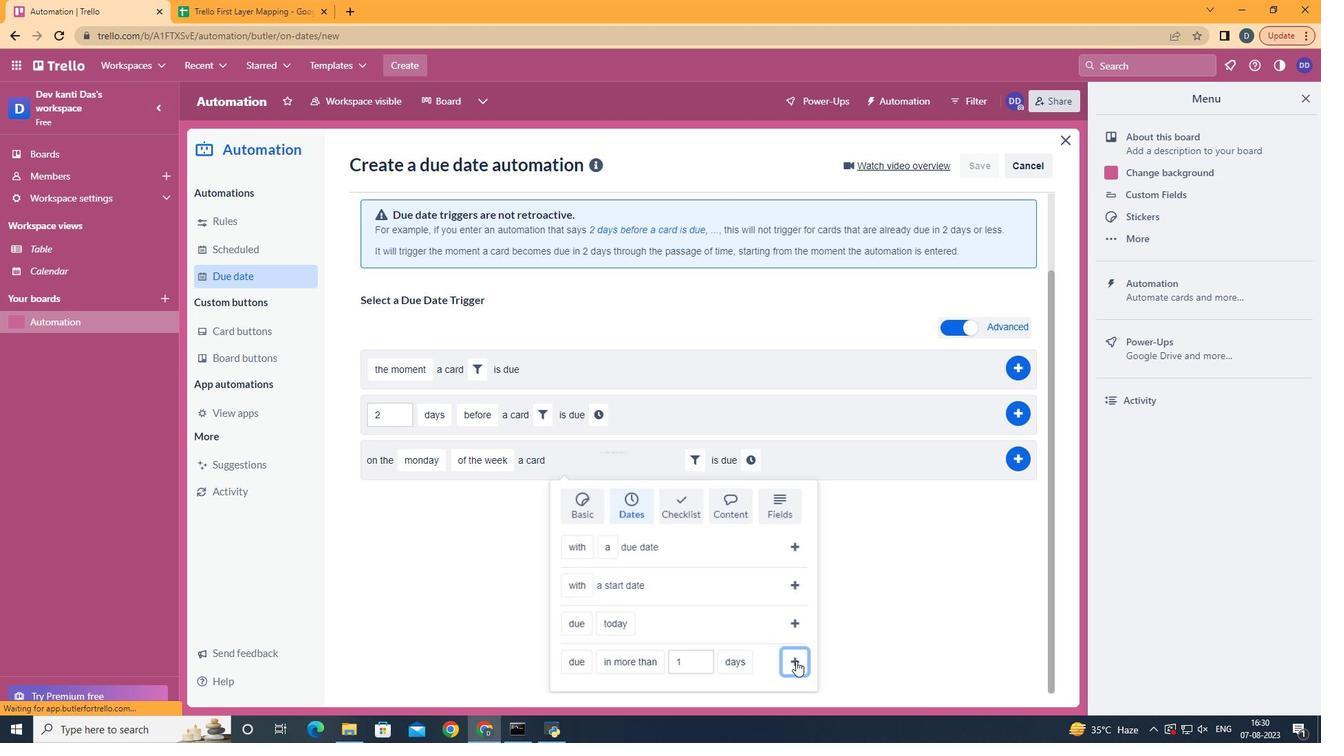 
Action: Mouse moved to (757, 554)
Screenshot: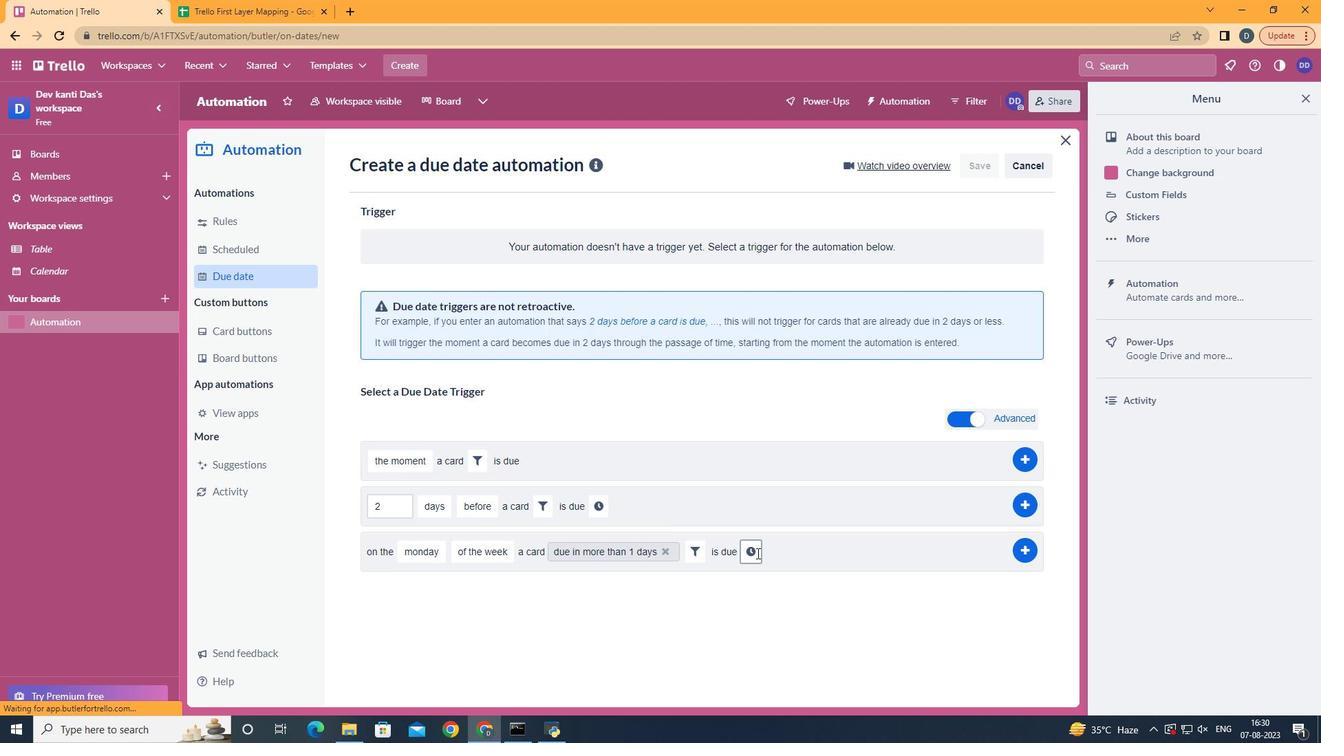 
Action: Mouse pressed left at (757, 554)
Screenshot: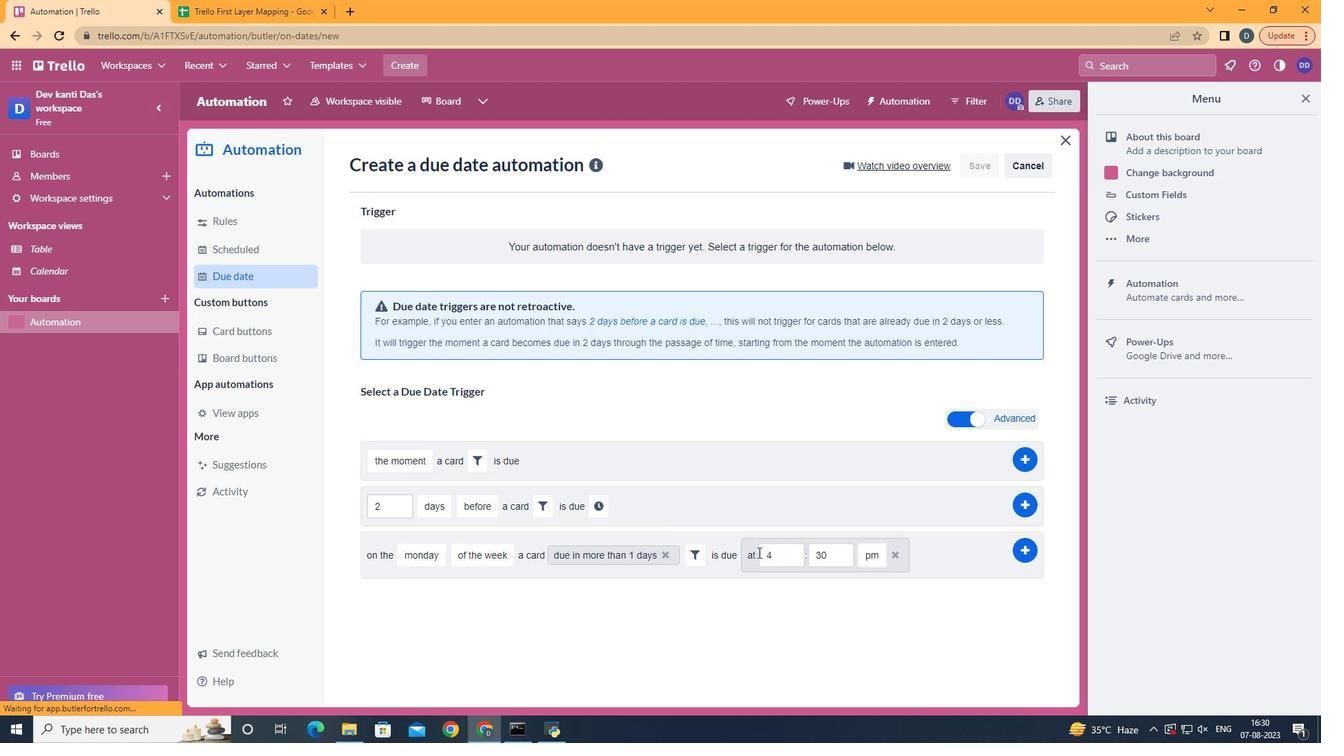 
Action: Mouse moved to (782, 558)
Screenshot: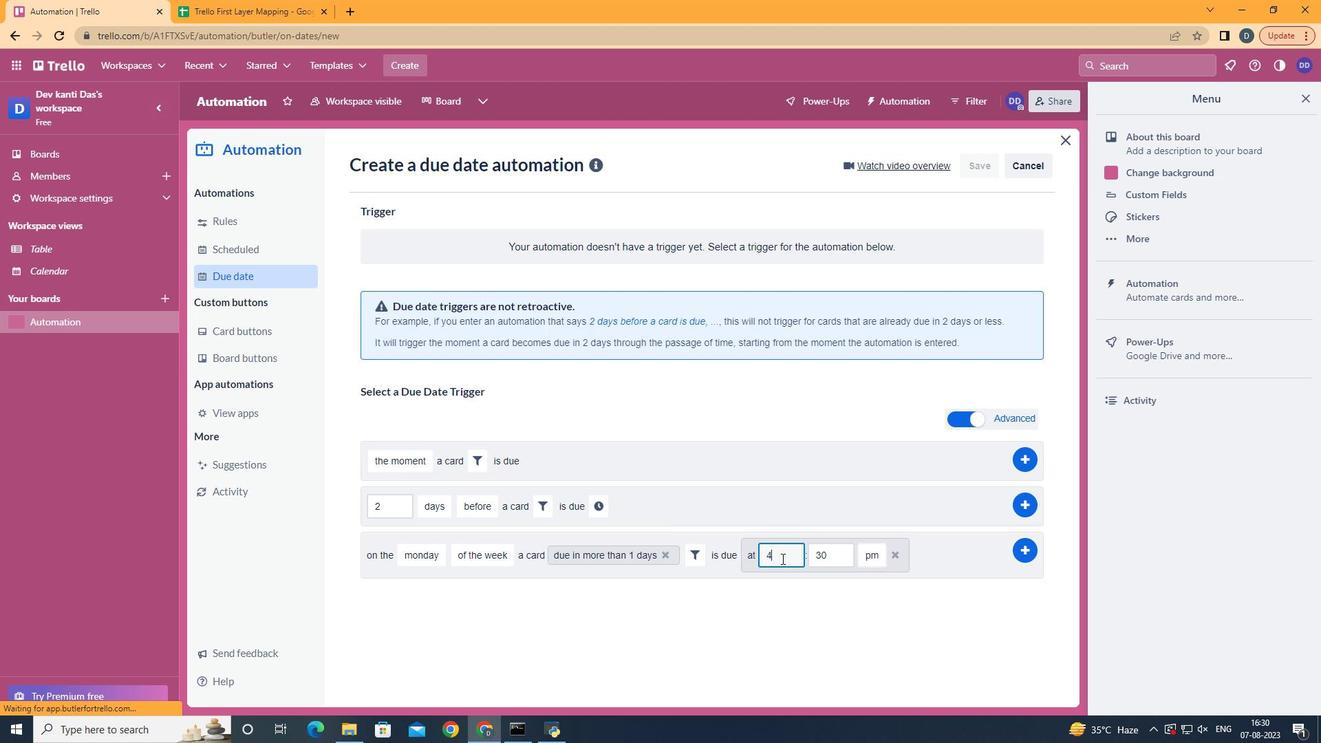 
Action: Mouse pressed left at (782, 558)
Screenshot: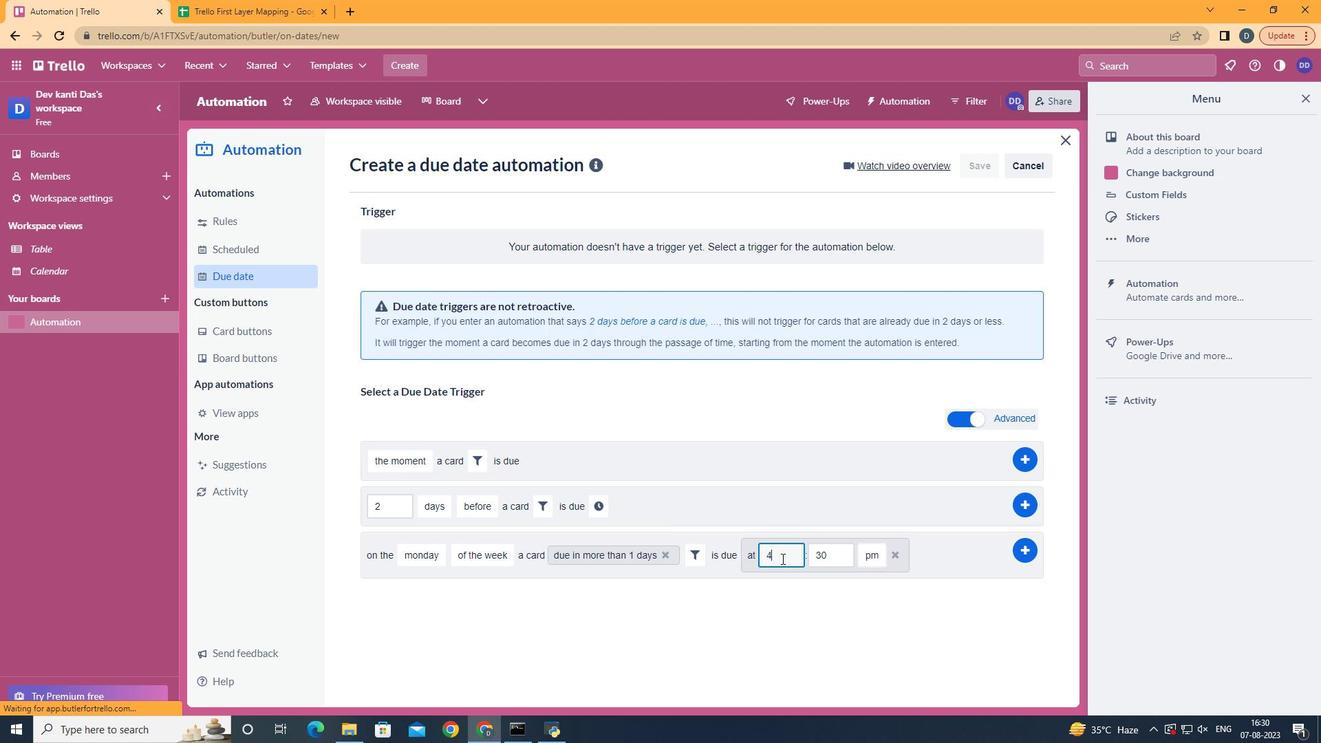 
Action: Mouse moved to (782, 559)
Screenshot: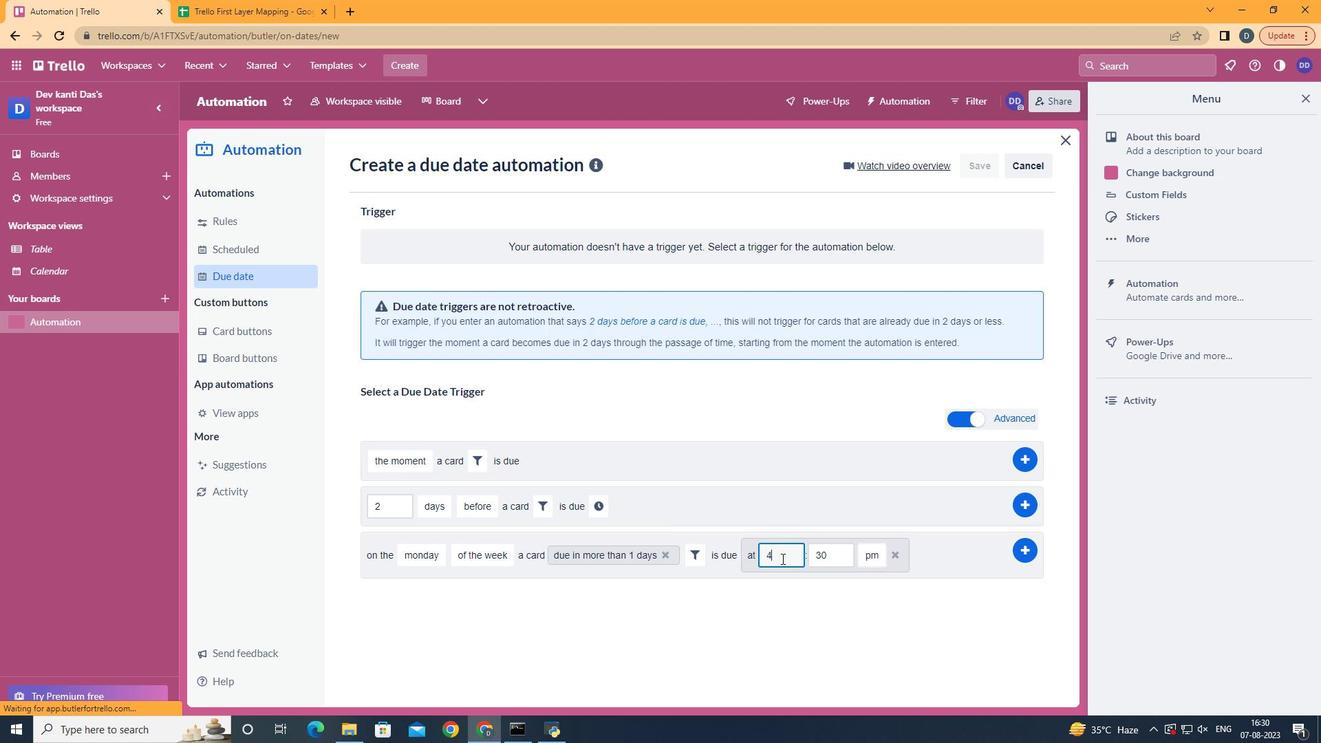 
Action: Key pressed <Key.backspace>11
Screenshot: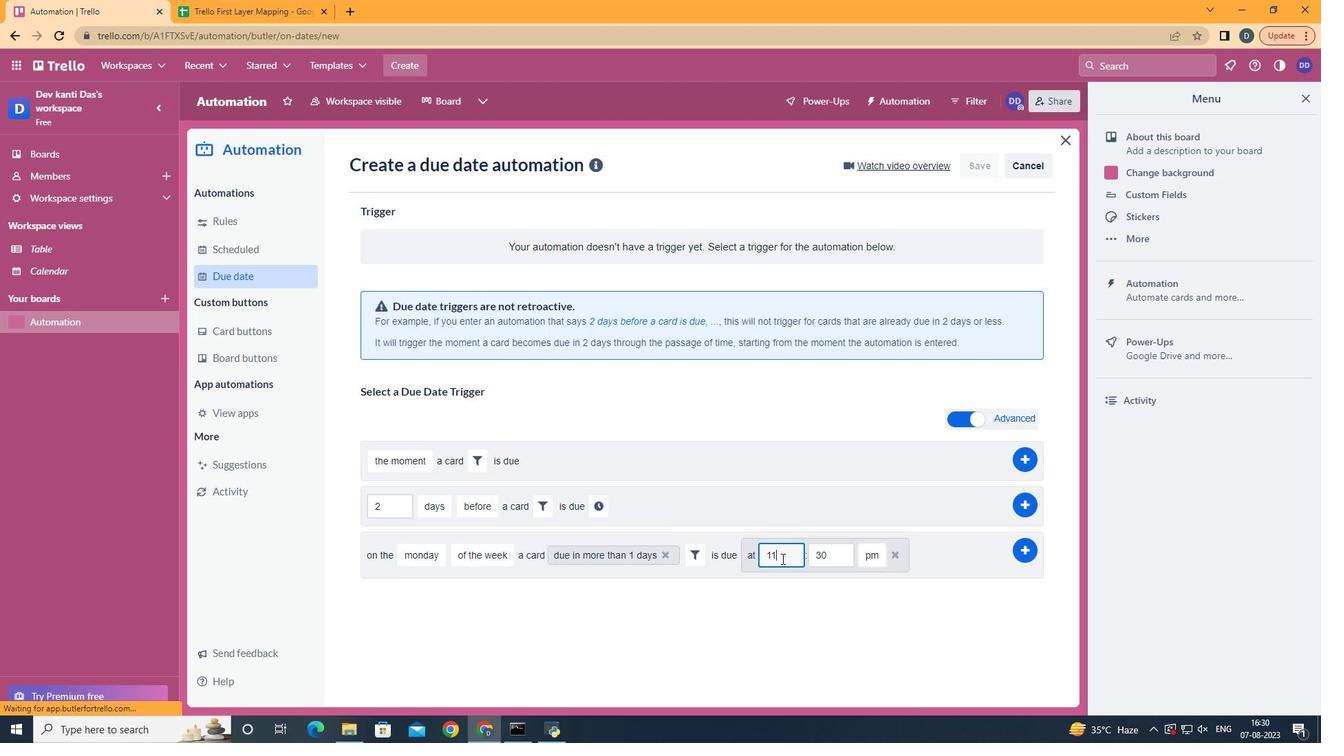 
Action: Mouse moved to (831, 557)
Screenshot: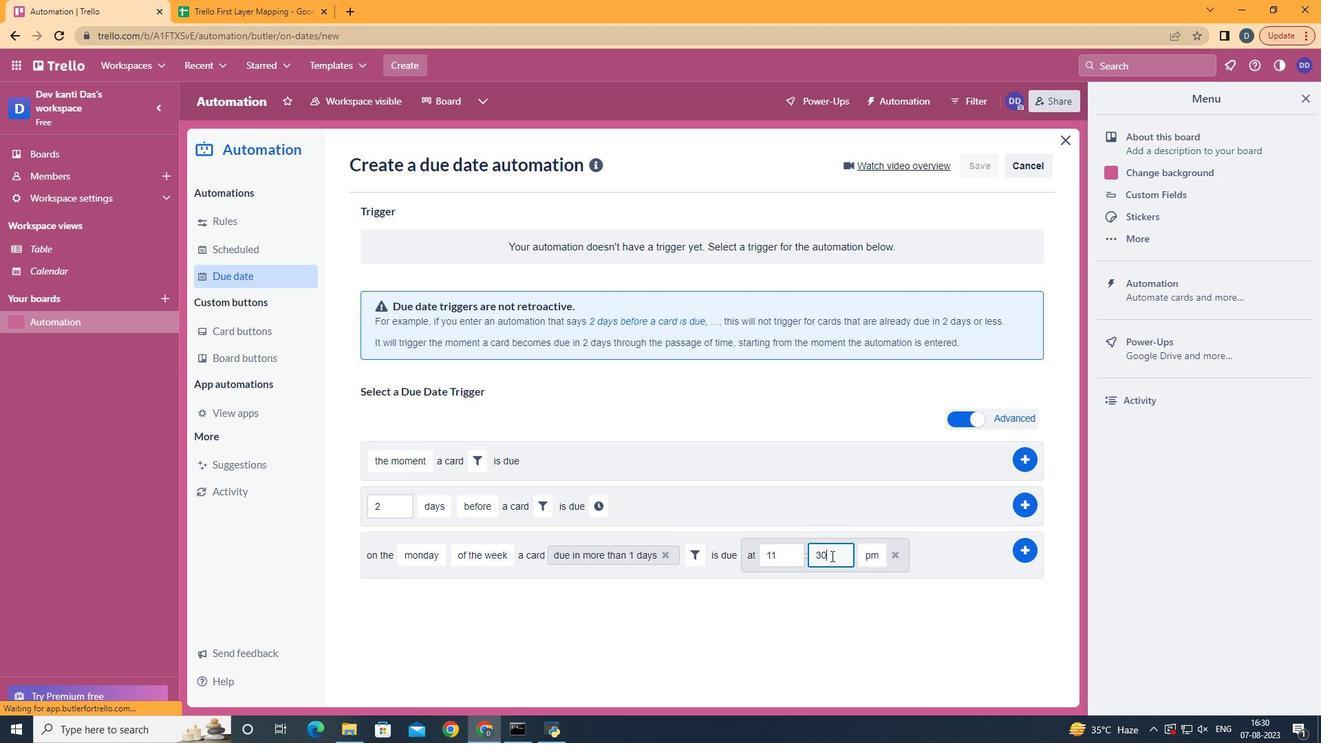 
Action: Mouse pressed left at (831, 557)
Screenshot: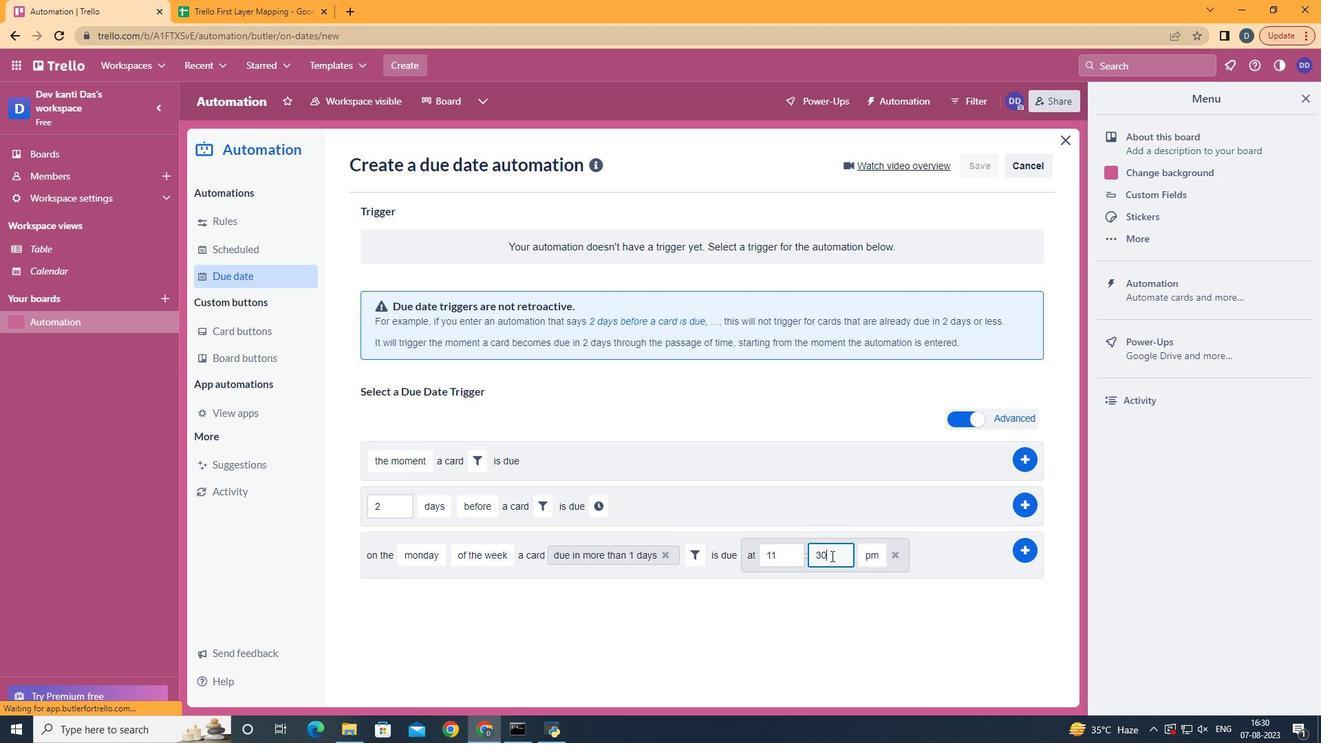 
Action: Mouse moved to (832, 556)
Screenshot: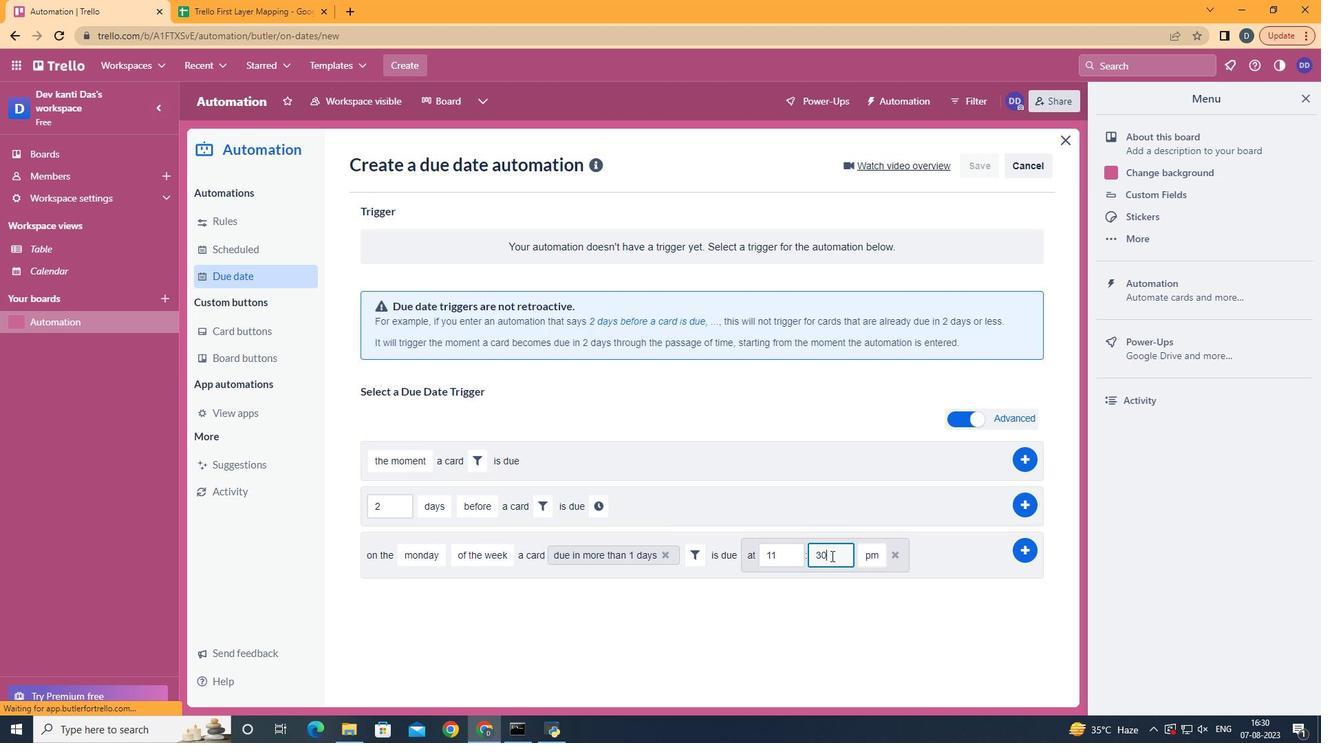 
Action: Key pressed <Key.backspace><Key.backspace>00
Screenshot: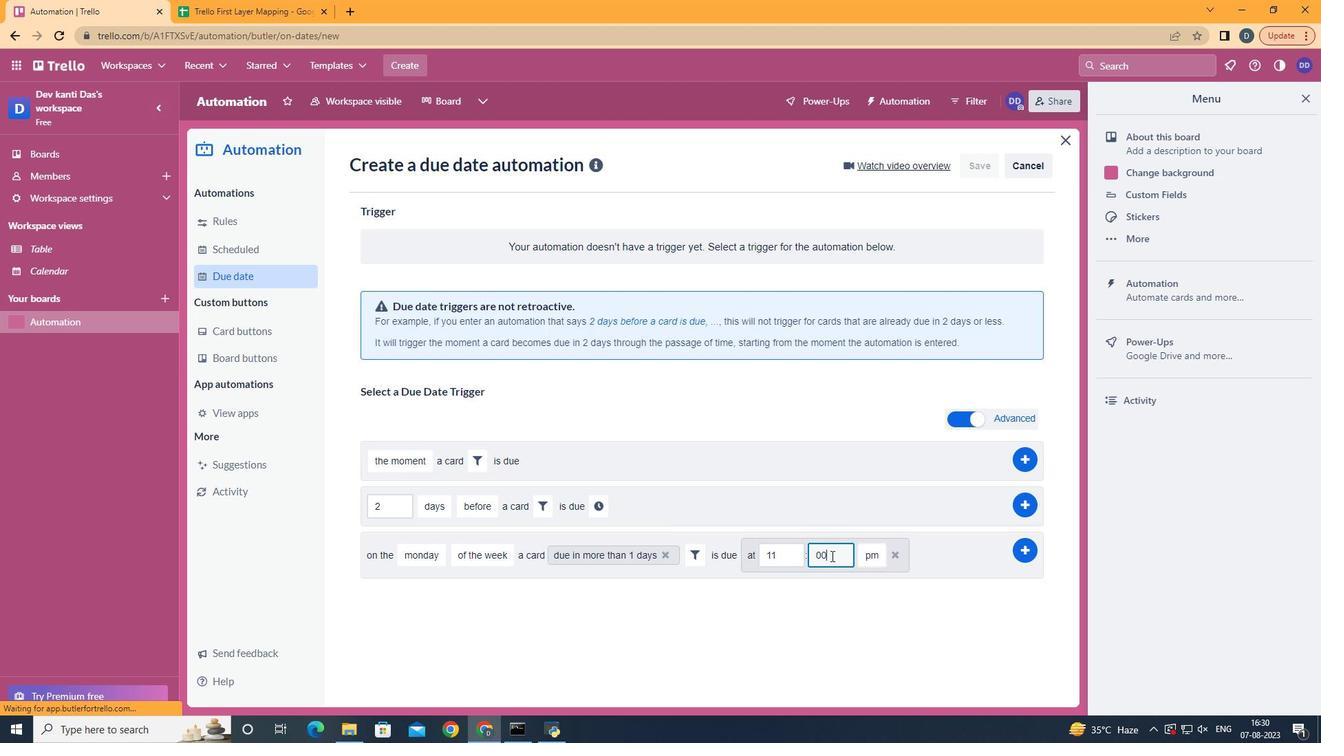 
Action: Mouse moved to (879, 576)
Screenshot: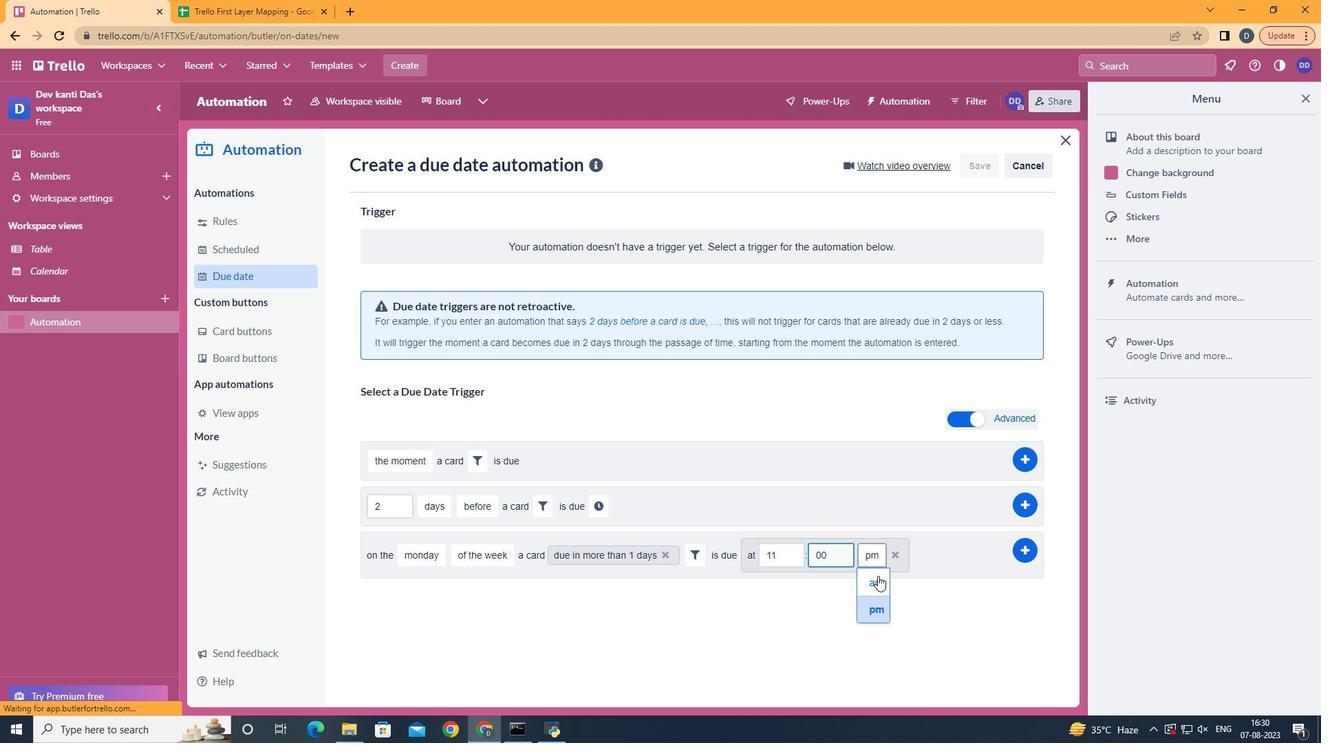 
Action: Mouse pressed left at (879, 576)
Screenshot: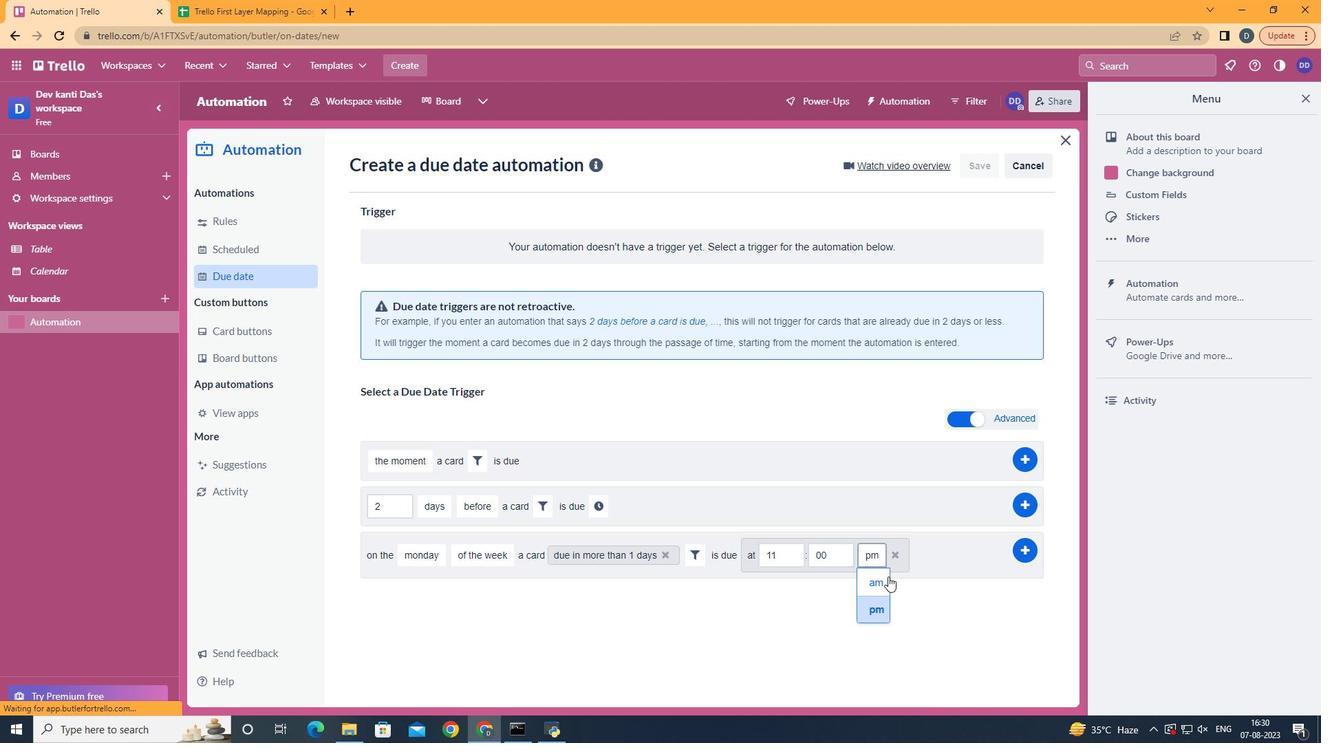 
Action: Mouse moved to (1022, 550)
Screenshot: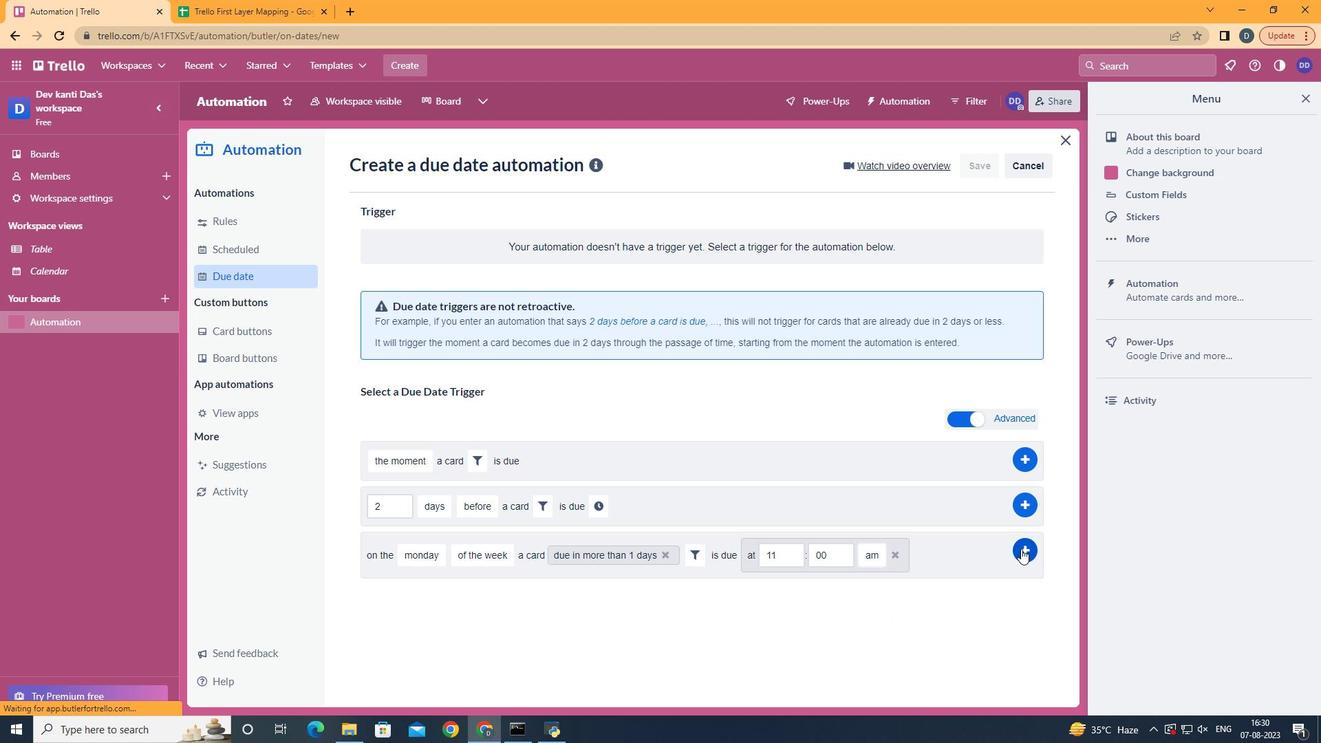 
Action: Mouse pressed left at (1022, 550)
Screenshot: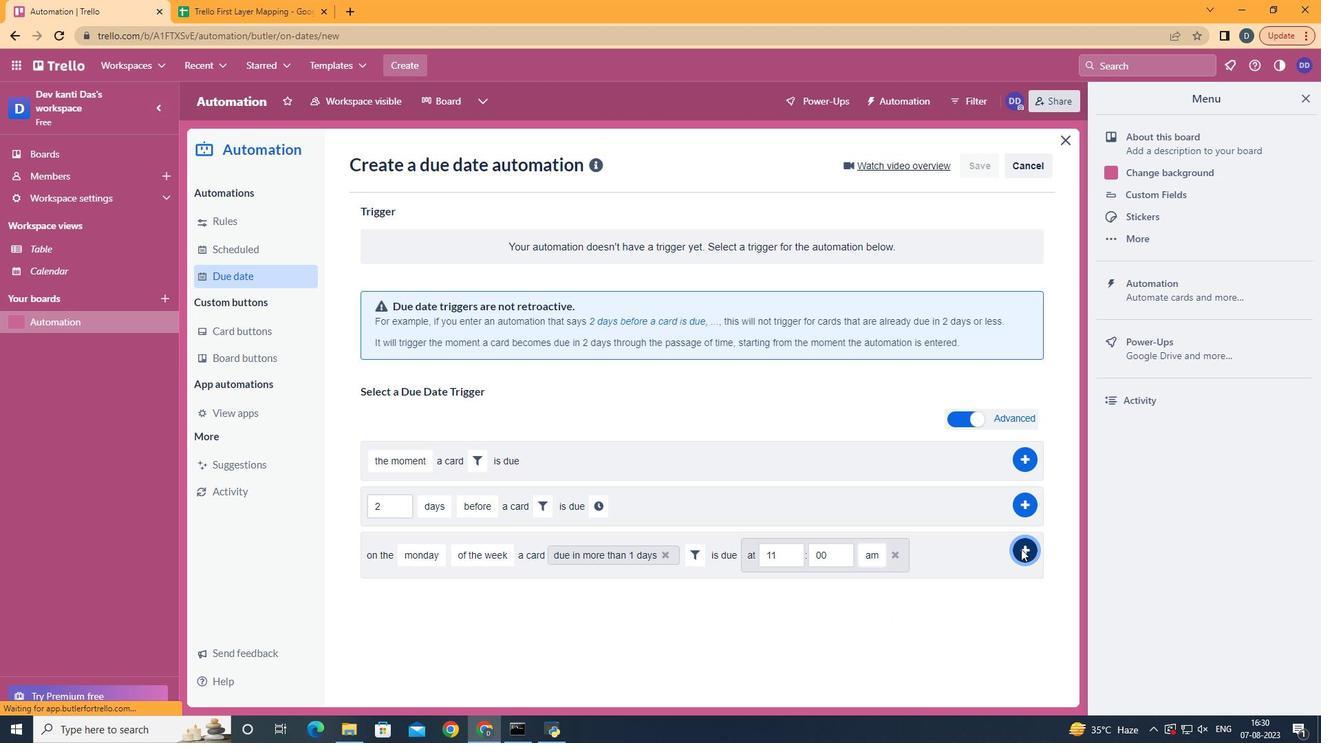 
Action: Mouse moved to (742, 255)
Screenshot: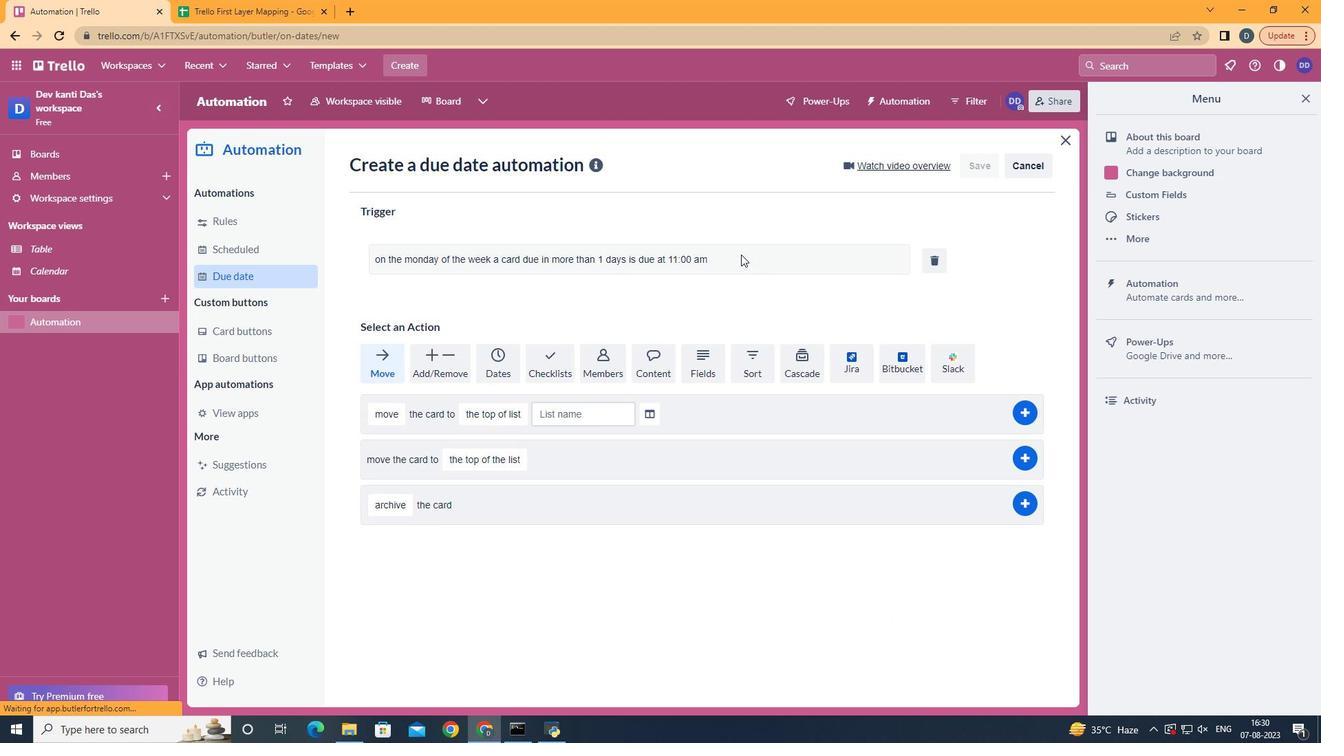 
